 Task: Learn how to sell your home without an agent.
Action: Mouse moved to (438, 190)
Screenshot: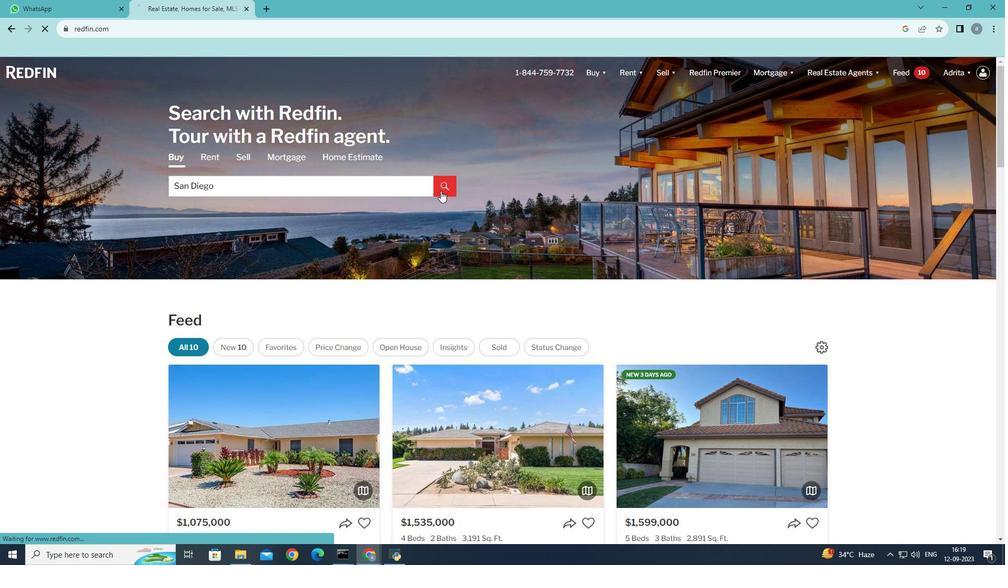 
Action: Mouse pressed left at (438, 190)
Screenshot: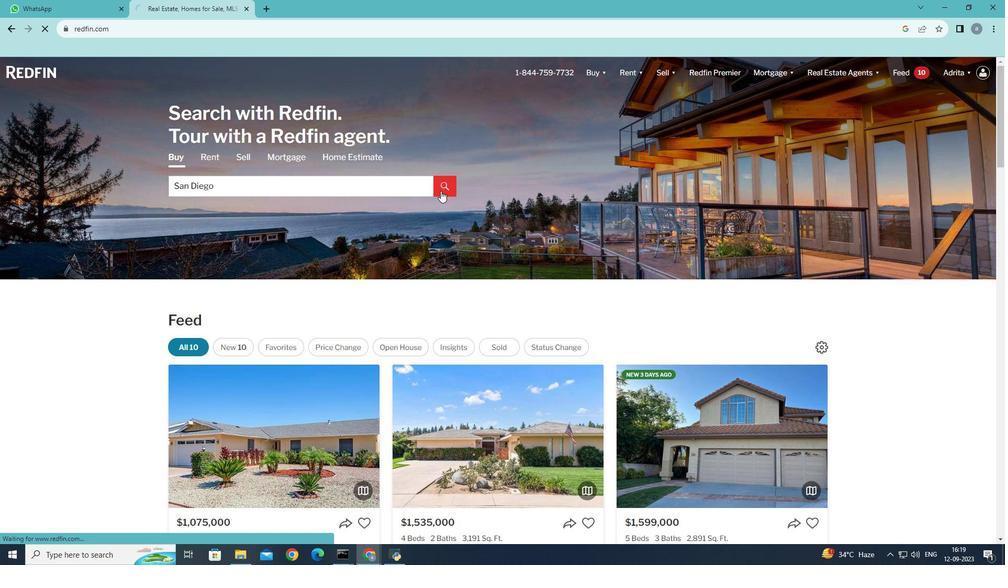 
Action: Mouse moved to (642, 150)
Screenshot: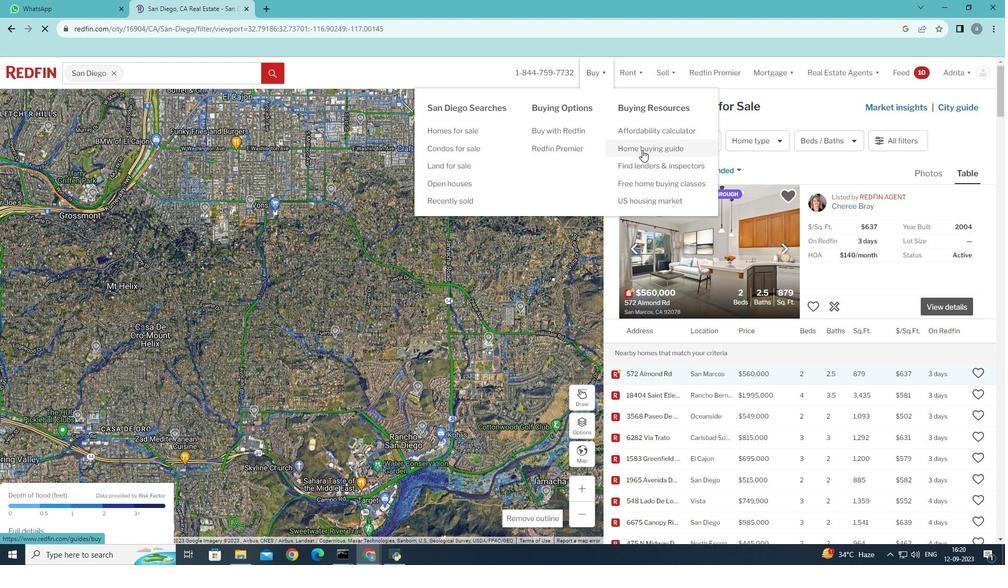 
Action: Mouse pressed left at (642, 150)
Screenshot: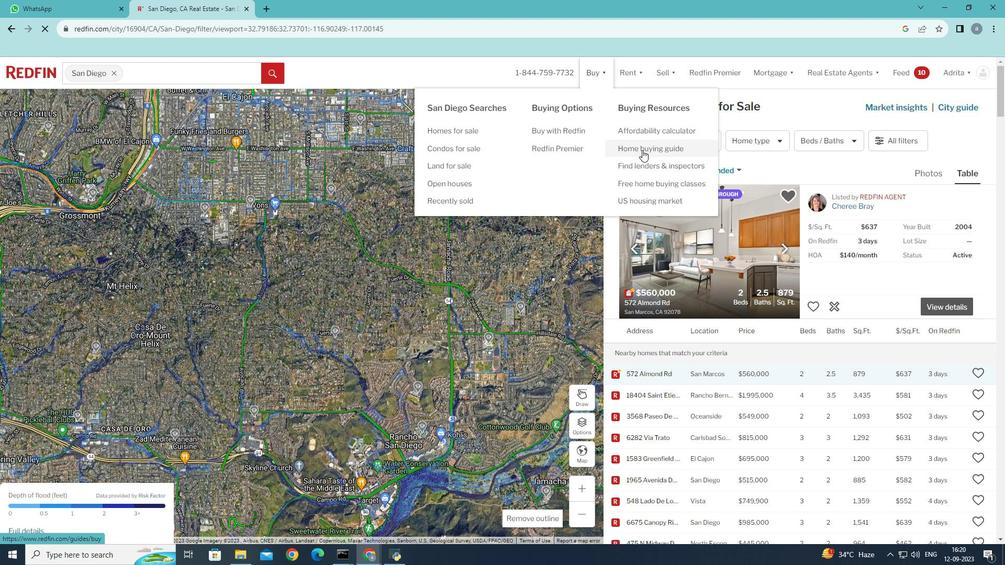
Action: Mouse moved to (359, 234)
Screenshot: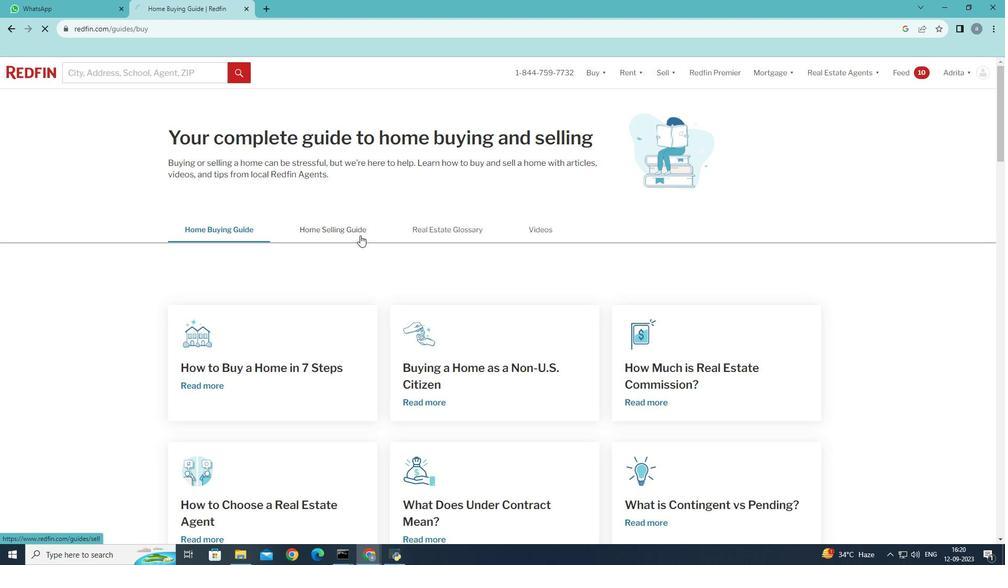 
Action: Mouse pressed left at (359, 234)
Screenshot: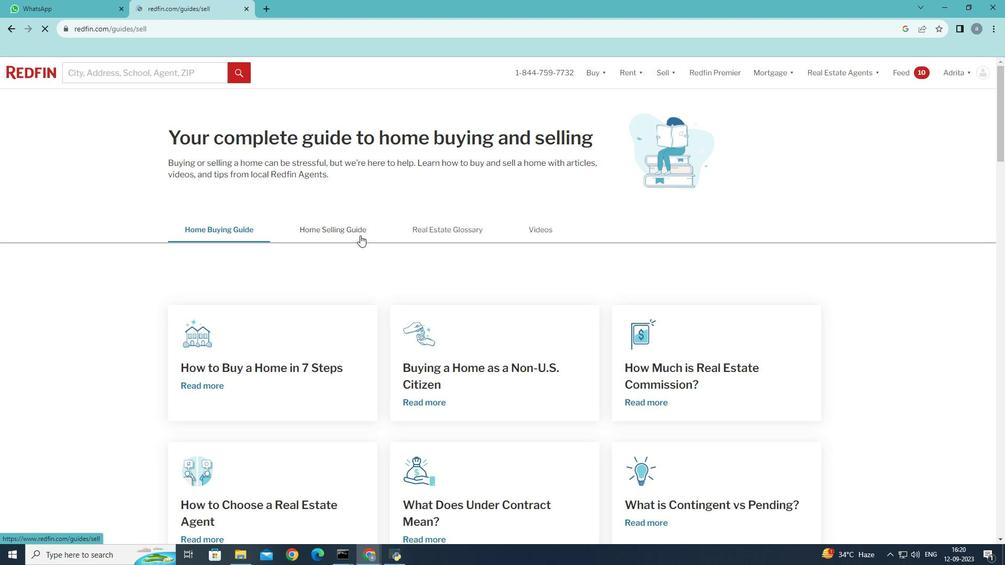 
Action: Mouse moved to (376, 247)
Screenshot: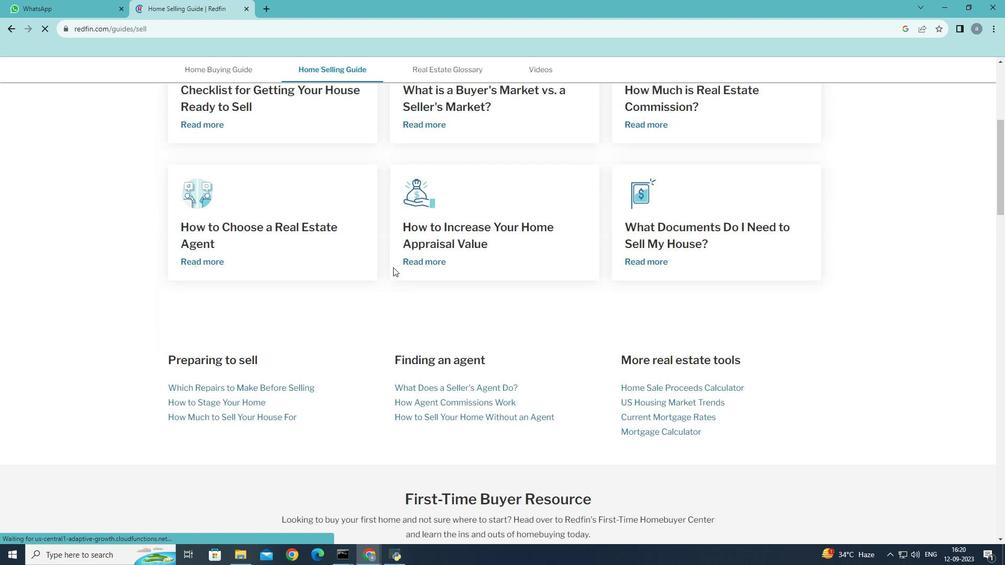 
Action: Mouse scrolled (376, 247) with delta (0, 0)
Screenshot: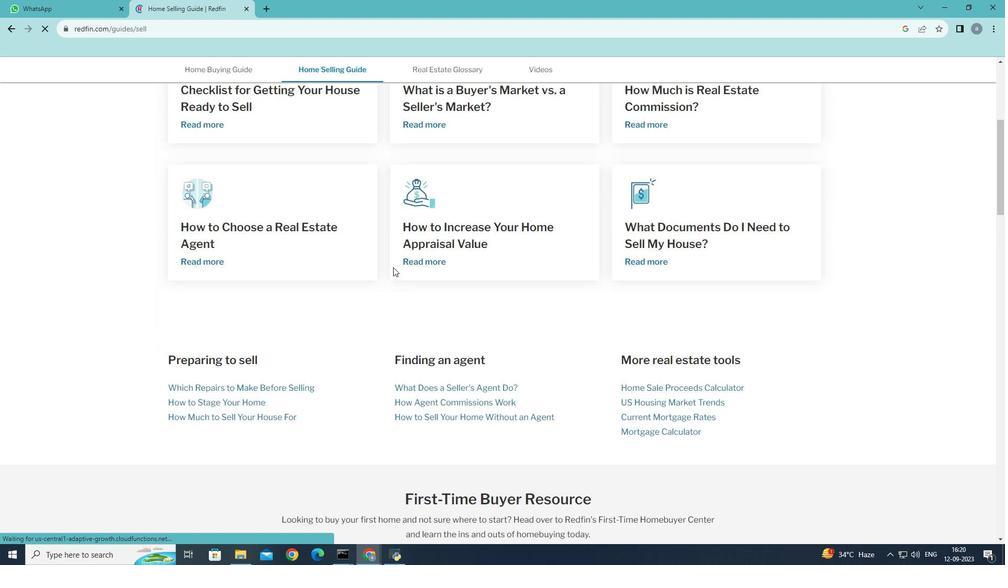 
Action: Mouse moved to (377, 249)
Screenshot: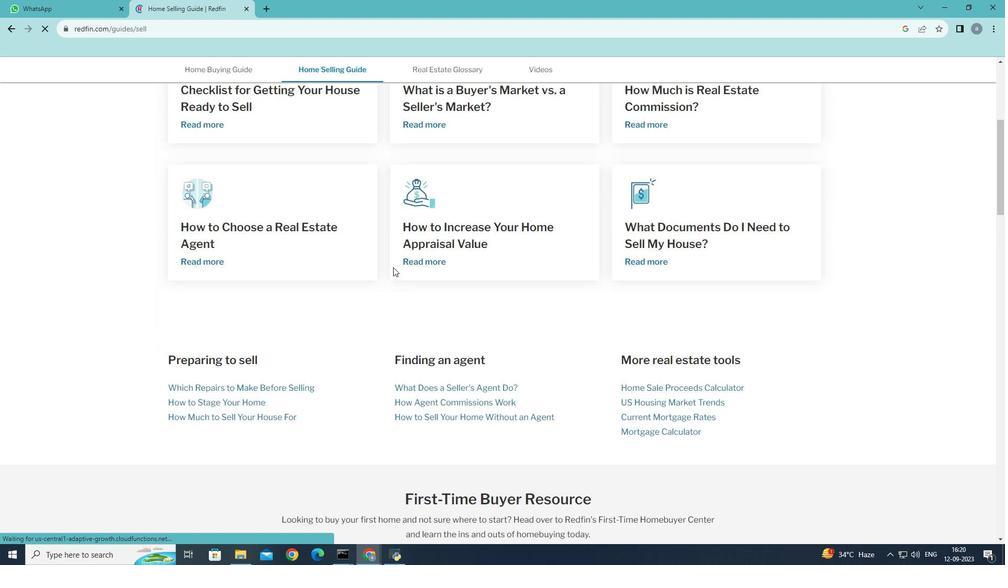 
Action: Mouse scrolled (377, 249) with delta (0, 0)
Screenshot: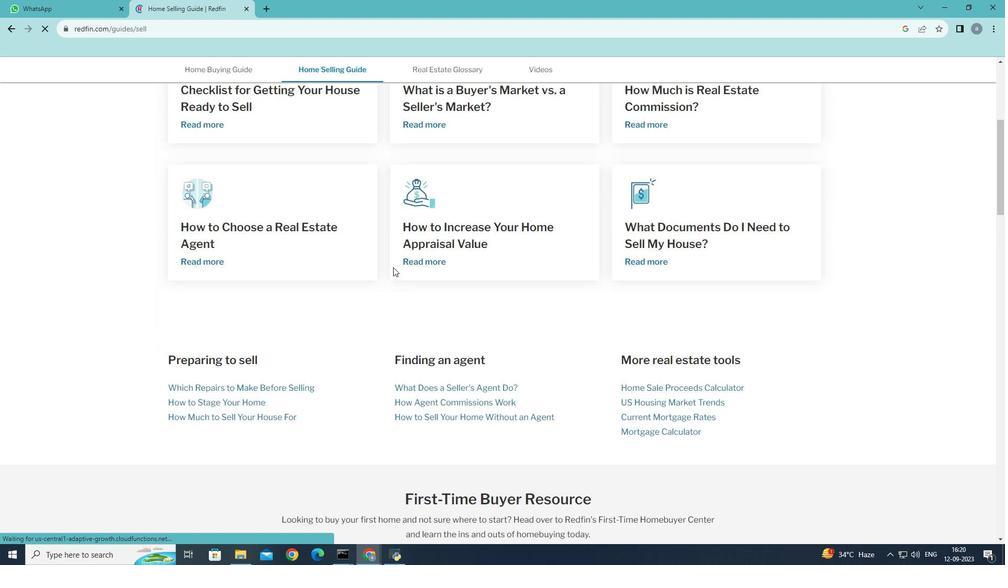 
Action: Mouse moved to (378, 249)
Screenshot: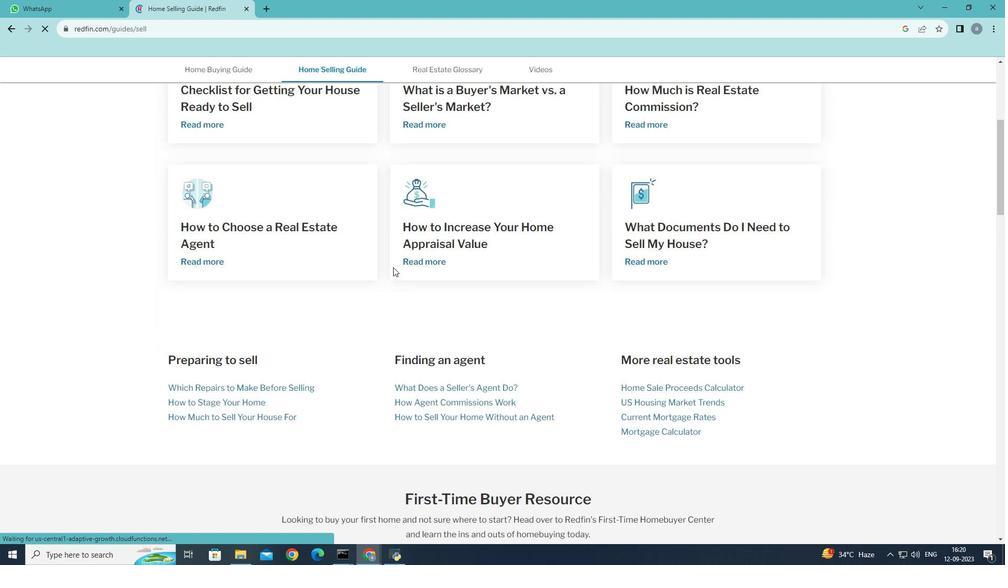 
Action: Mouse scrolled (378, 249) with delta (0, 0)
Screenshot: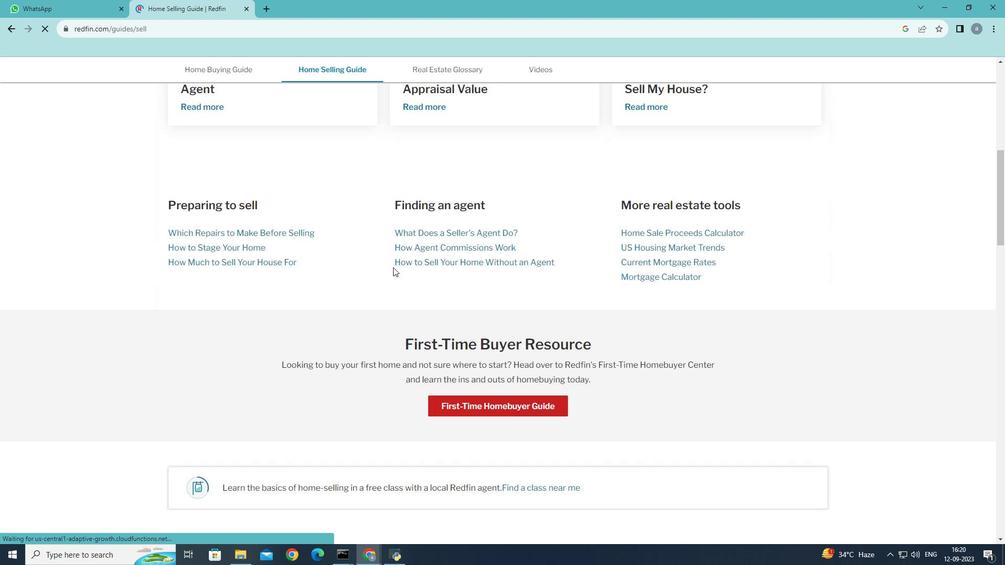 
Action: Mouse moved to (378, 250)
Screenshot: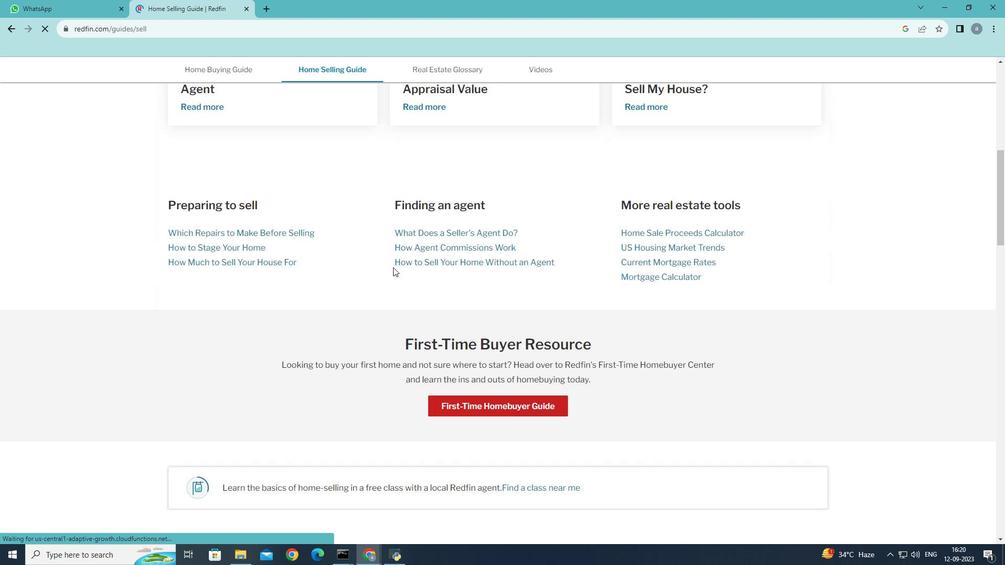 
Action: Mouse scrolled (378, 249) with delta (0, 0)
Screenshot: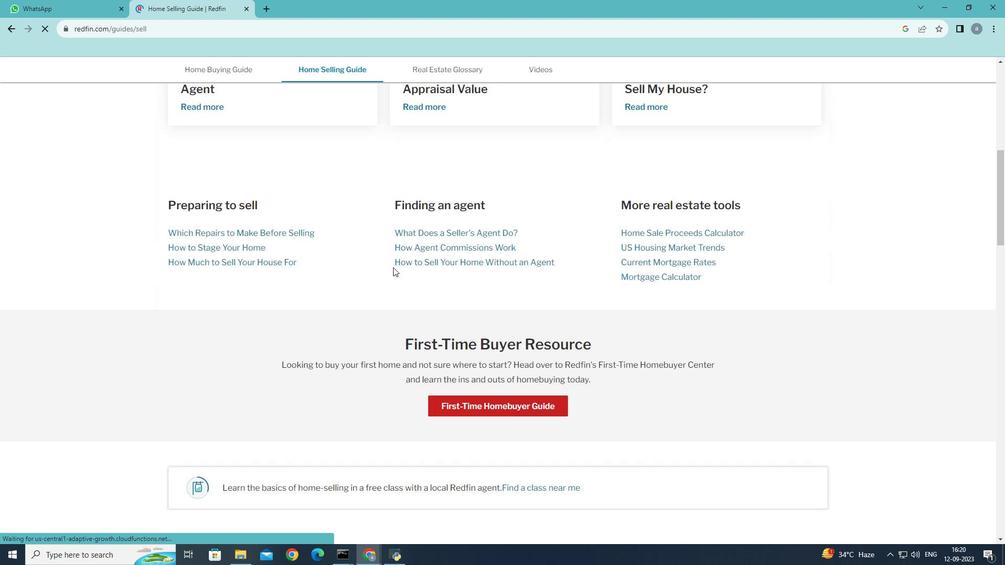 
Action: Mouse moved to (385, 258)
Screenshot: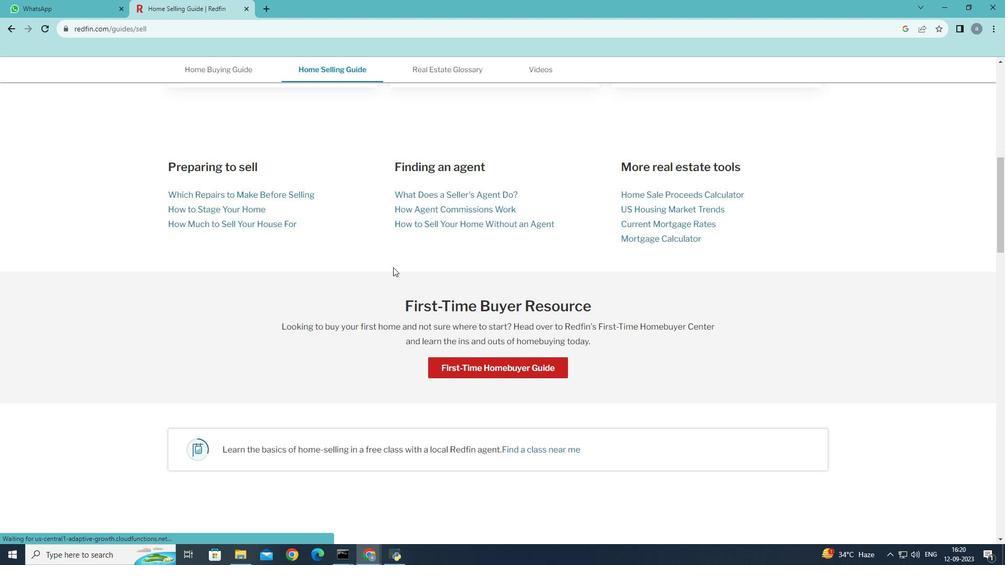 
Action: Mouse scrolled (385, 258) with delta (0, 0)
Screenshot: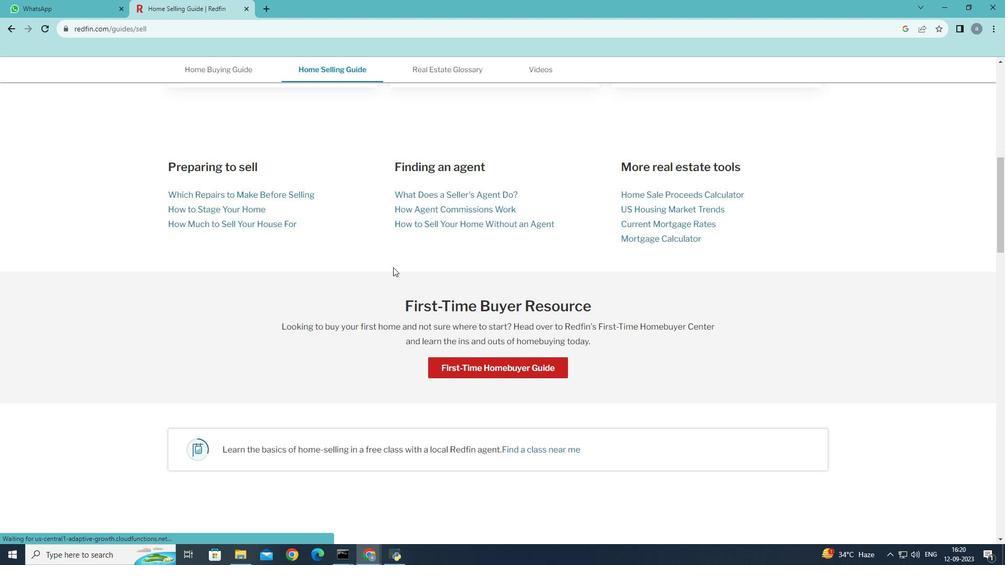 
Action: Mouse moved to (387, 261)
Screenshot: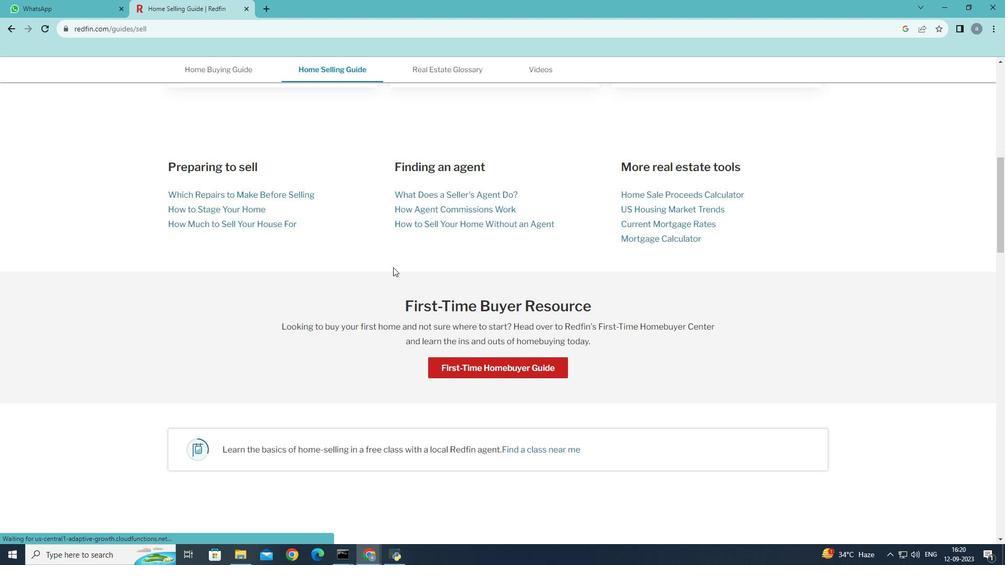 
Action: Mouse scrolled (387, 260) with delta (0, 0)
Screenshot: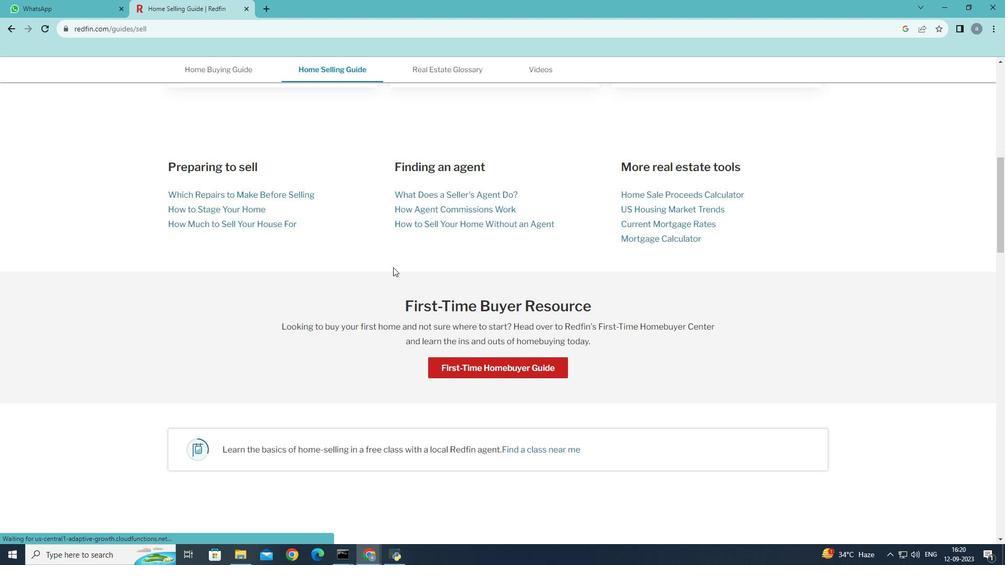 
Action: Mouse moved to (388, 263)
Screenshot: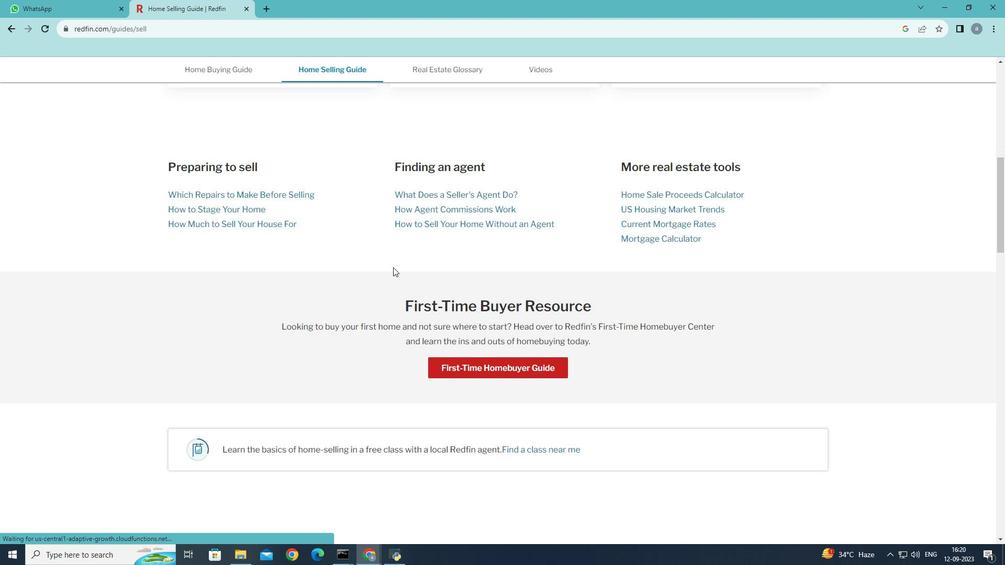 
Action: Mouse scrolled (388, 262) with delta (0, 0)
Screenshot: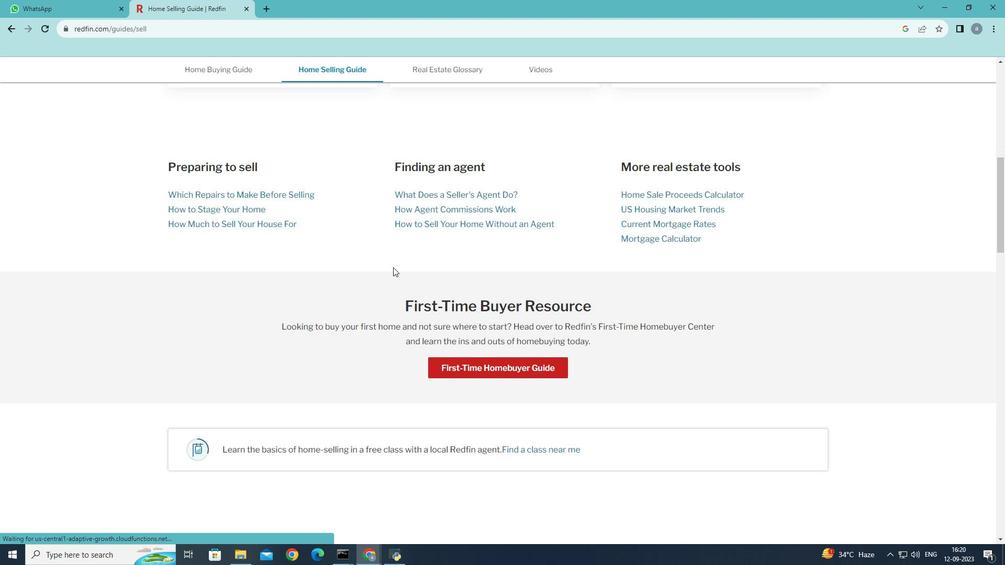 
Action: Mouse moved to (390, 265)
Screenshot: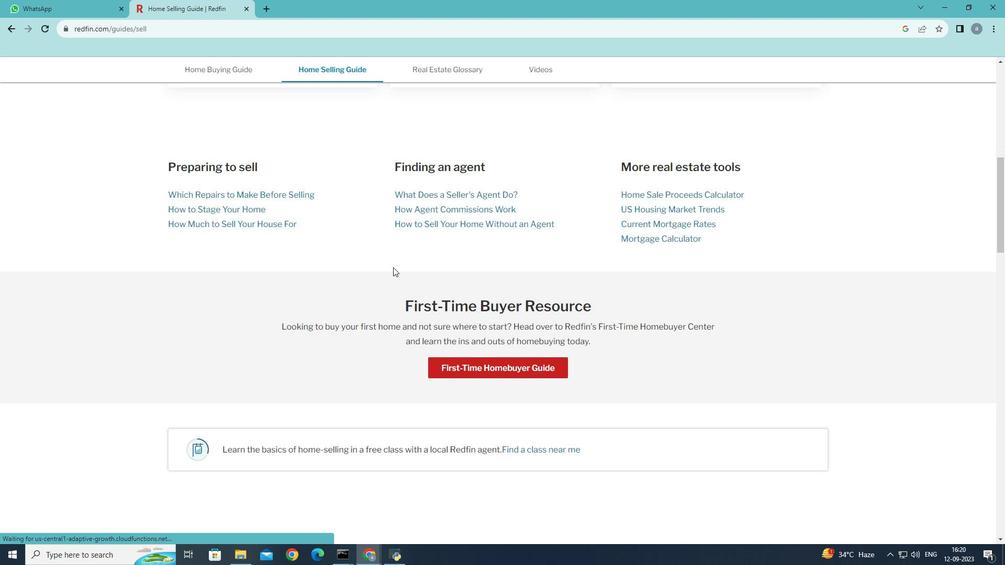 
Action: Mouse scrolled (390, 264) with delta (0, 0)
Screenshot: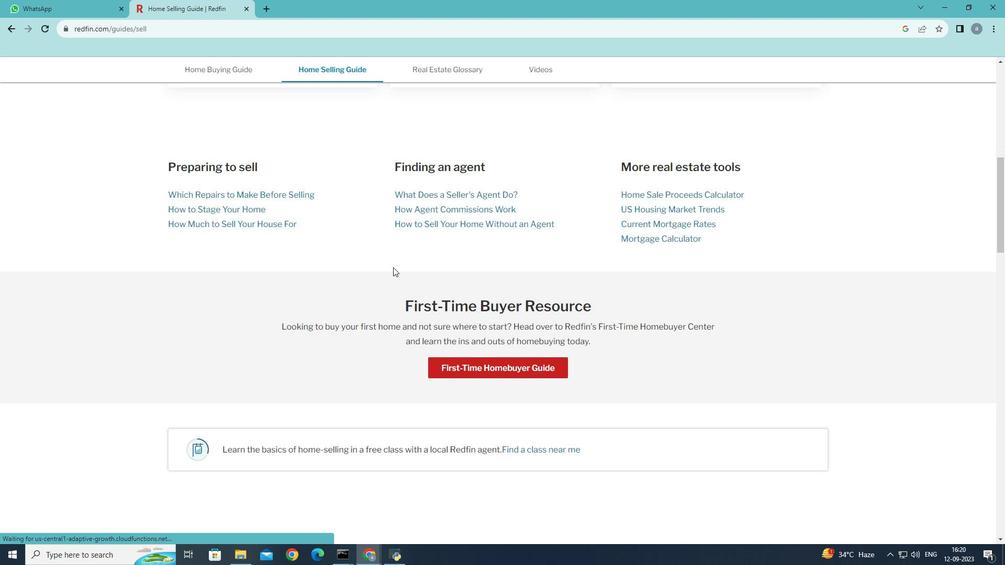 
Action: Mouse moved to (391, 266)
Screenshot: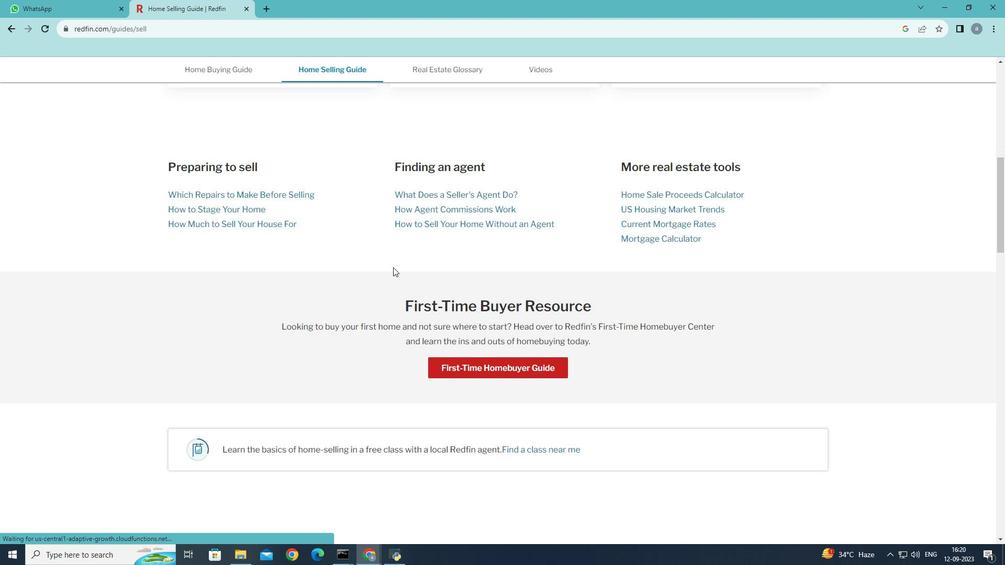 
Action: Mouse scrolled (391, 265) with delta (0, 0)
Screenshot: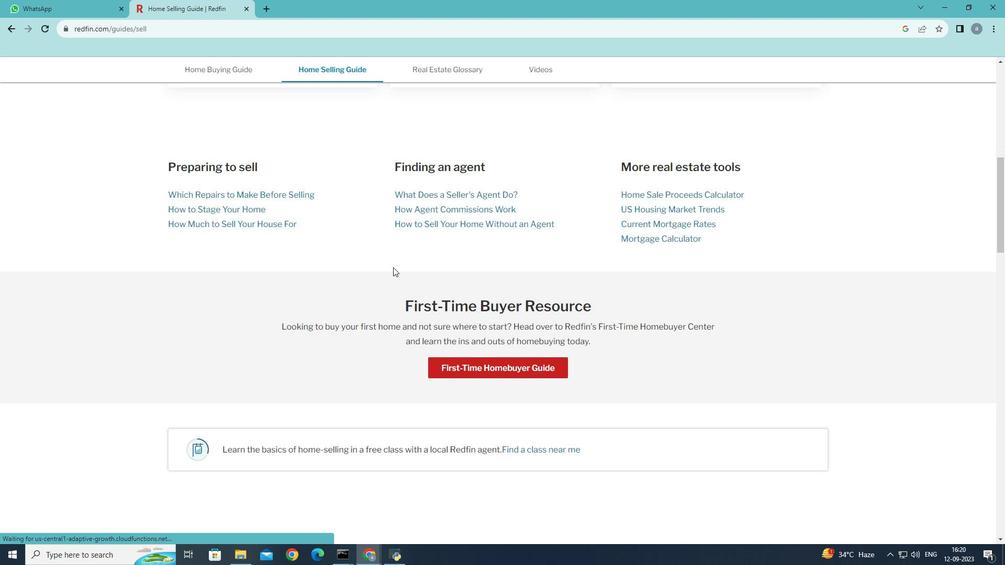 
Action: Mouse moved to (474, 222)
Screenshot: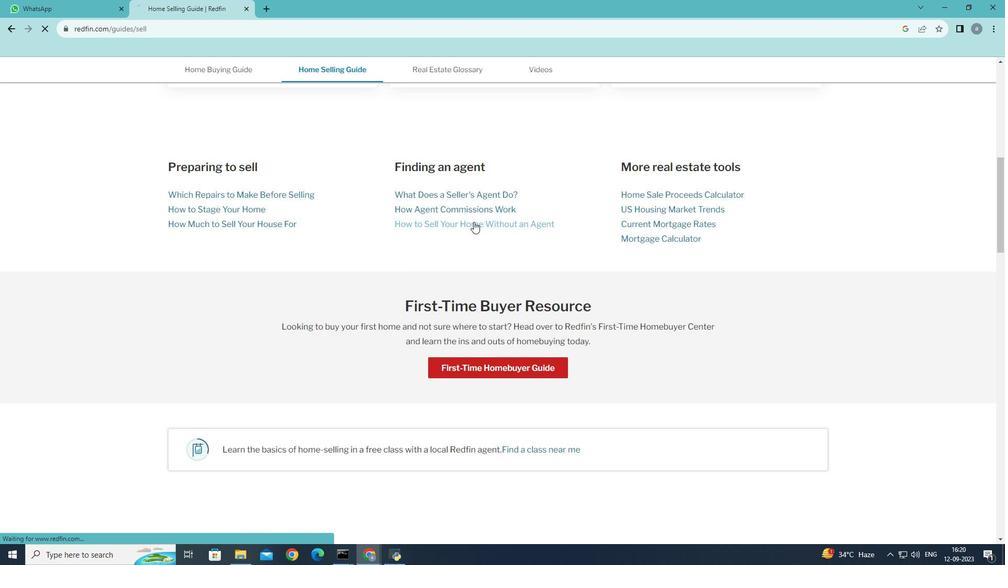 
Action: Mouse pressed left at (474, 222)
Screenshot: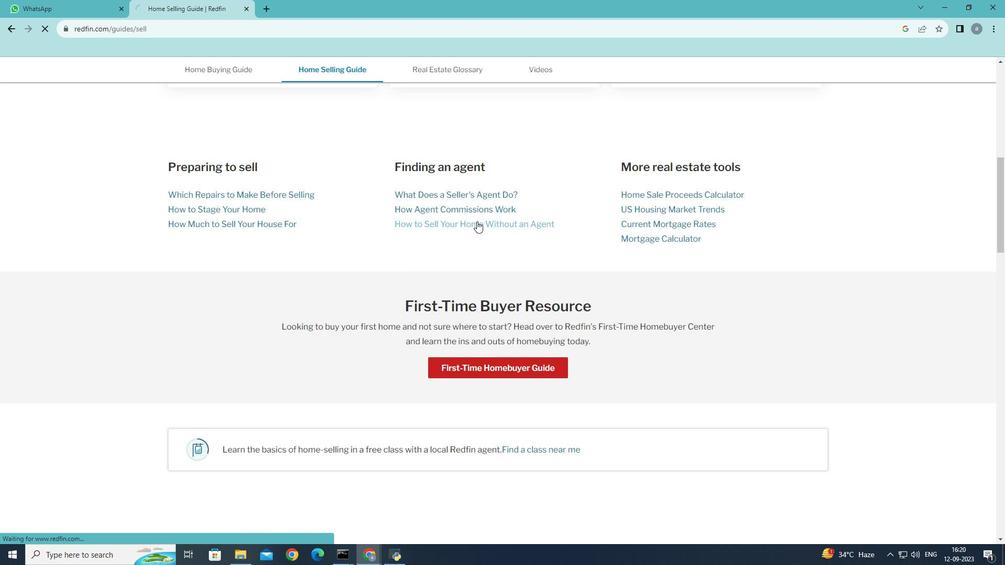 
Action: Mouse moved to (365, 327)
Screenshot: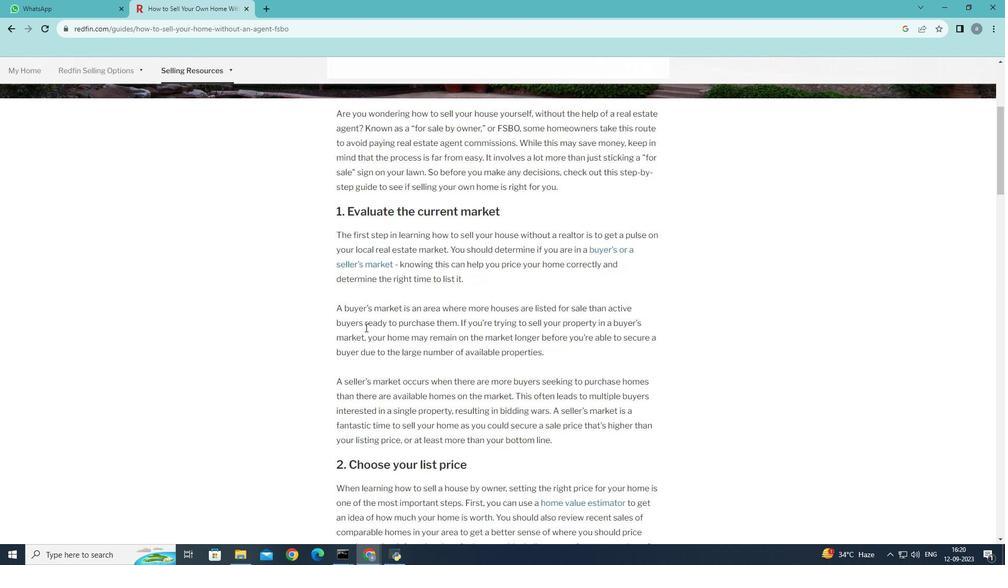 
Action: Mouse scrolled (365, 327) with delta (0, 0)
Screenshot: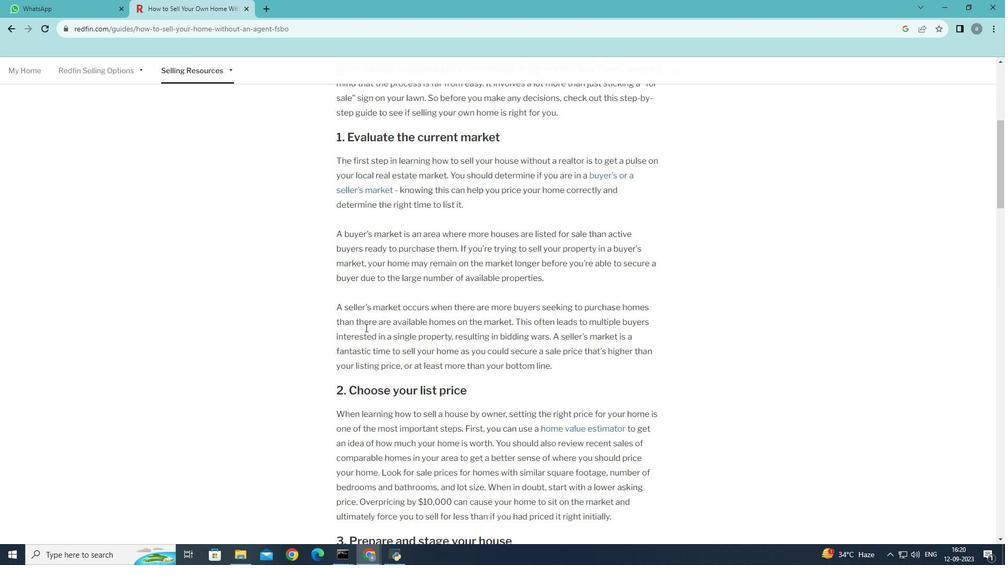 
Action: Mouse scrolled (365, 327) with delta (0, 0)
Screenshot: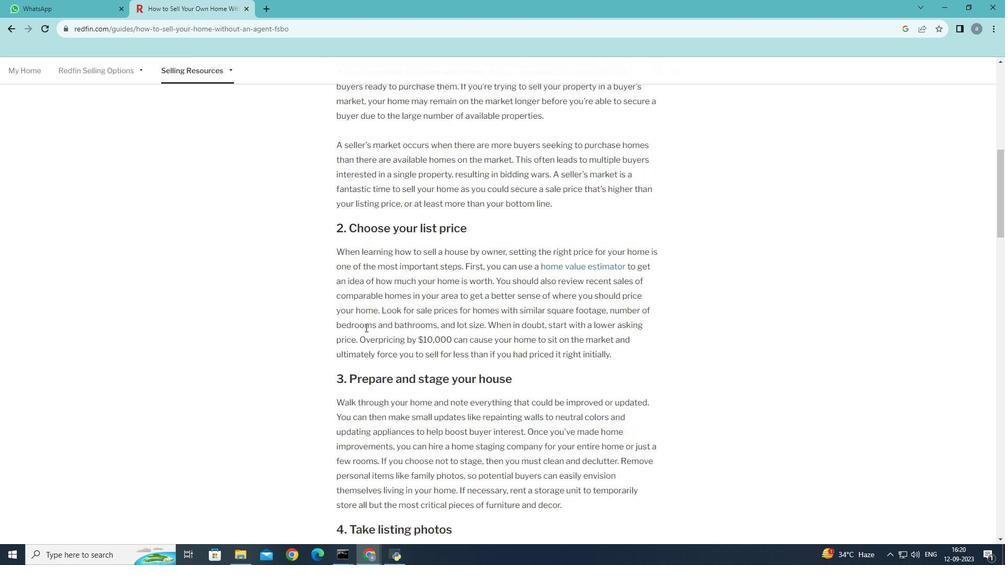 
Action: Mouse scrolled (365, 327) with delta (0, 0)
Screenshot: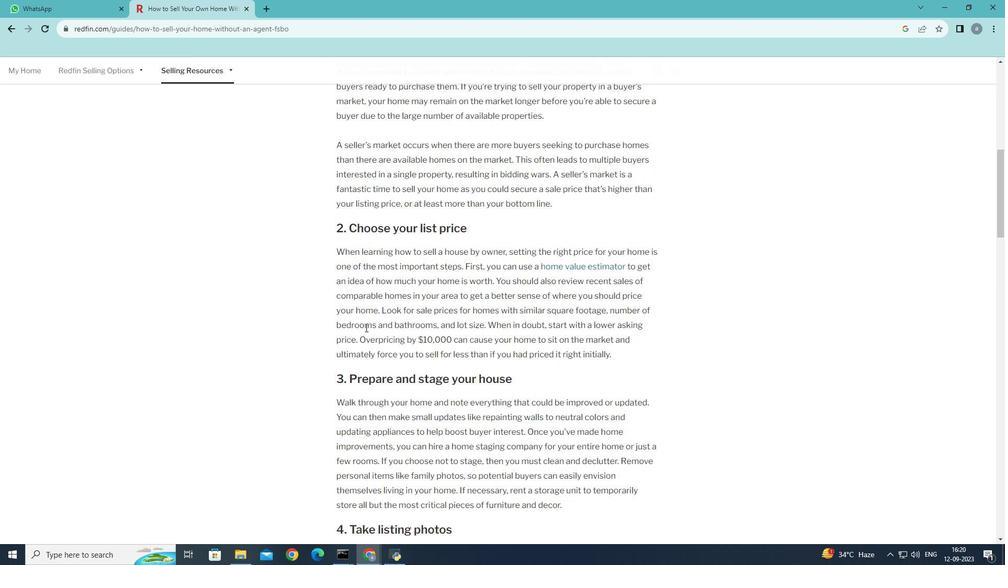 
Action: Mouse scrolled (365, 327) with delta (0, 0)
Screenshot: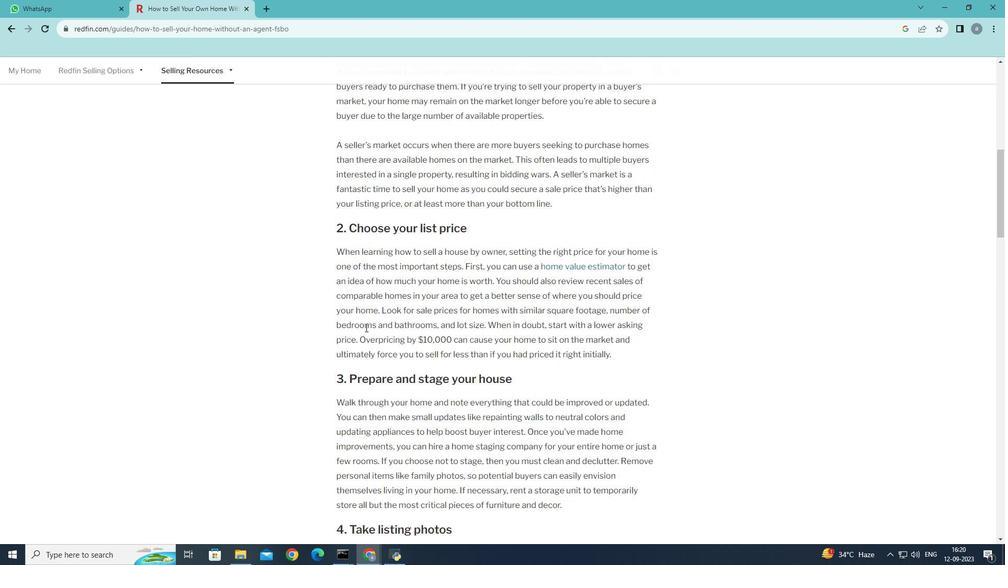 
Action: Mouse scrolled (365, 327) with delta (0, 0)
Screenshot: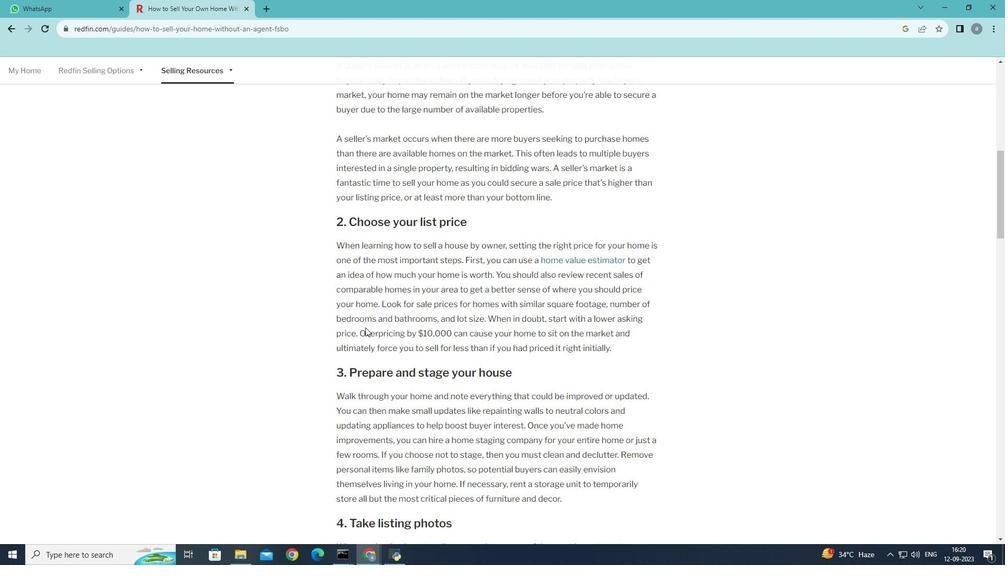 
Action: Mouse scrolled (365, 327) with delta (0, 0)
Screenshot: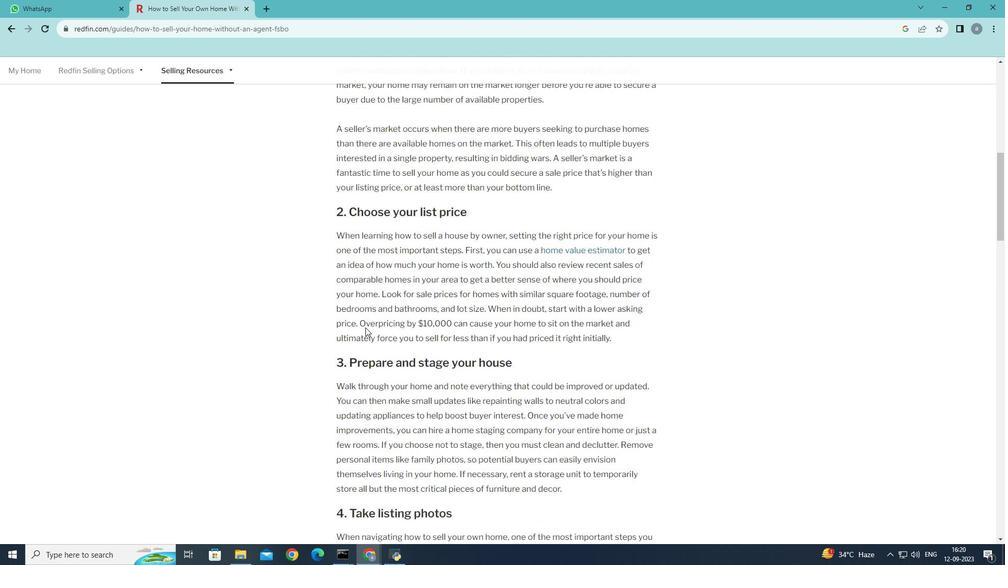
Action: Mouse scrolled (365, 327) with delta (0, 0)
Screenshot: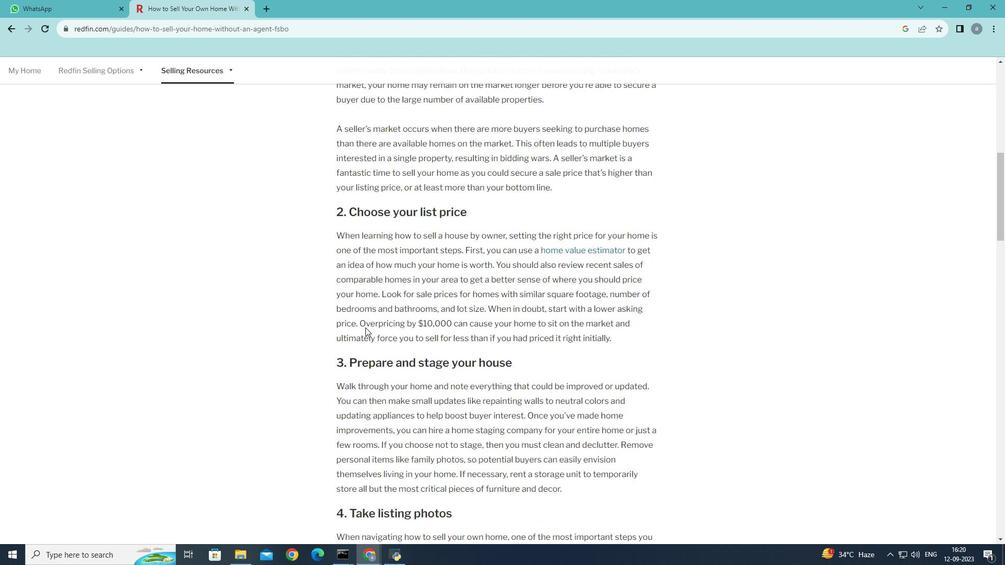 
Action: Mouse scrolled (365, 327) with delta (0, 0)
Screenshot: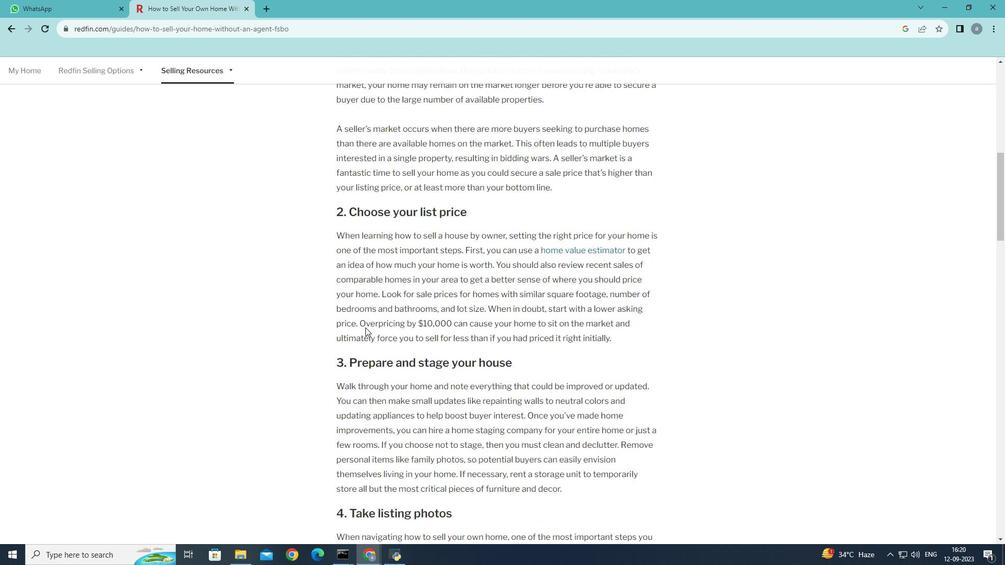 
Action: Mouse scrolled (365, 327) with delta (0, 0)
Screenshot: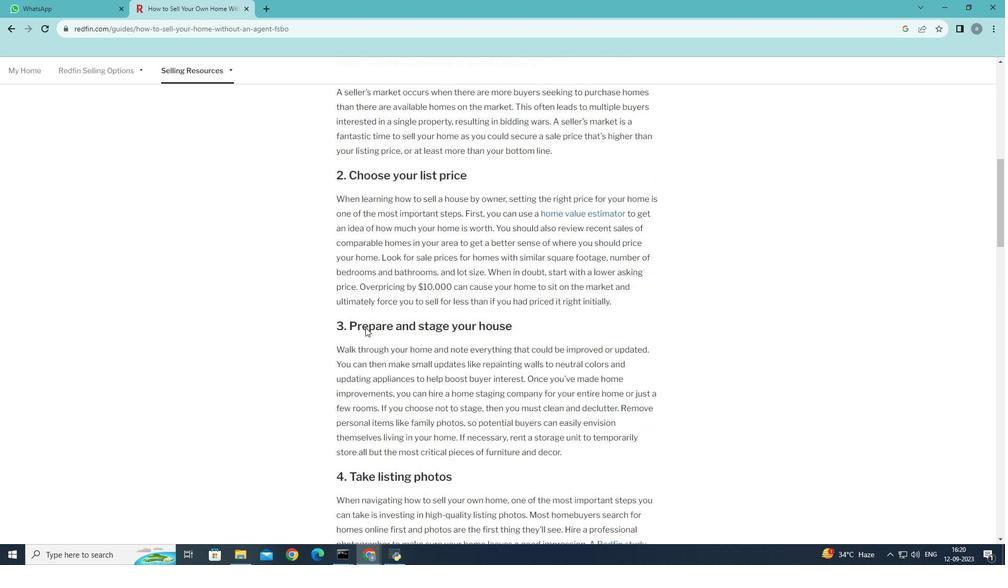 
Action: Mouse scrolled (365, 327) with delta (0, 0)
Screenshot: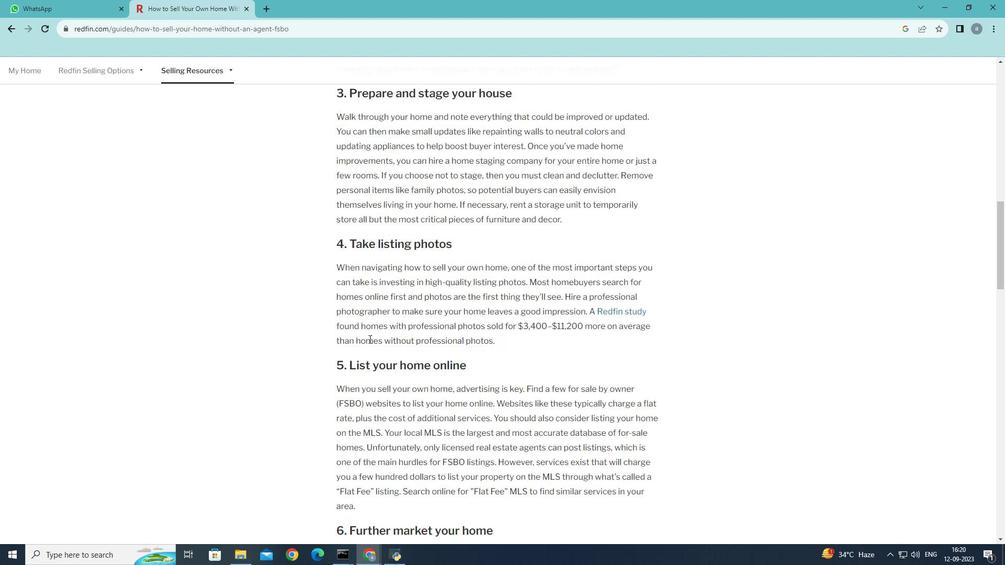 
Action: Mouse scrolled (365, 327) with delta (0, 0)
Screenshot: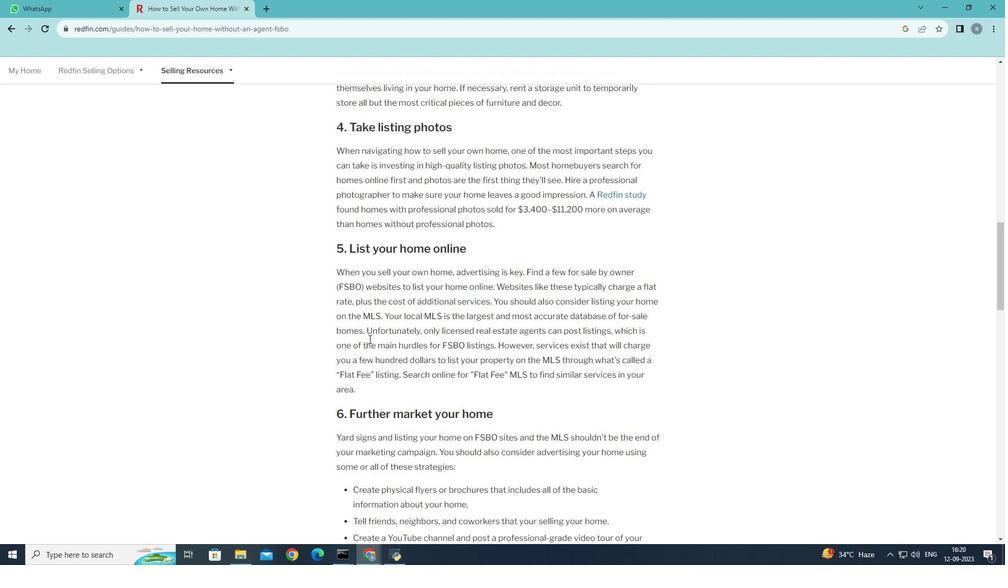 
Action: Mouse scrolled (365, 327) with delta (0, 0)
Screenshot: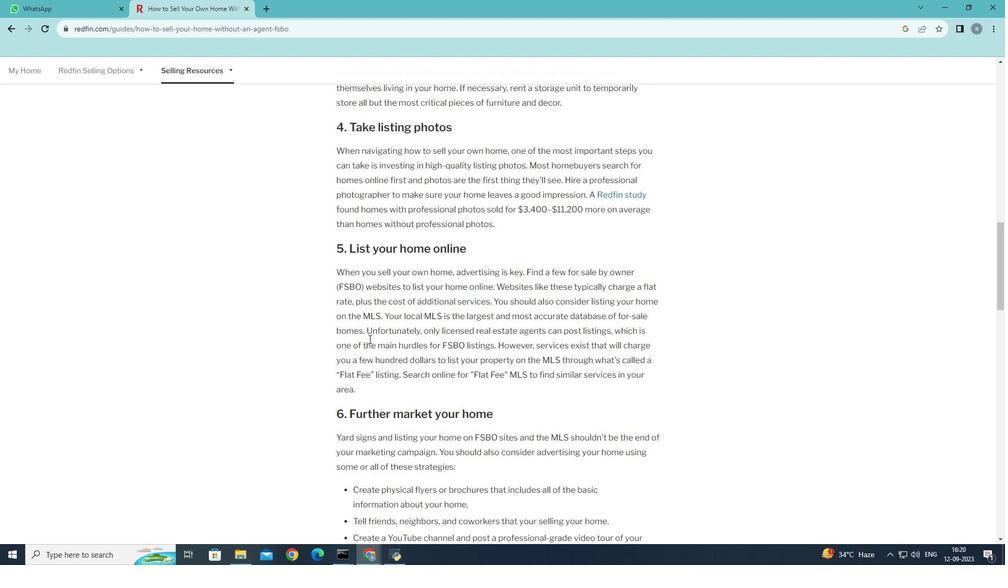 
Action: Mouse scrolled (365, 327) with delta (0, 0)
Screenshot: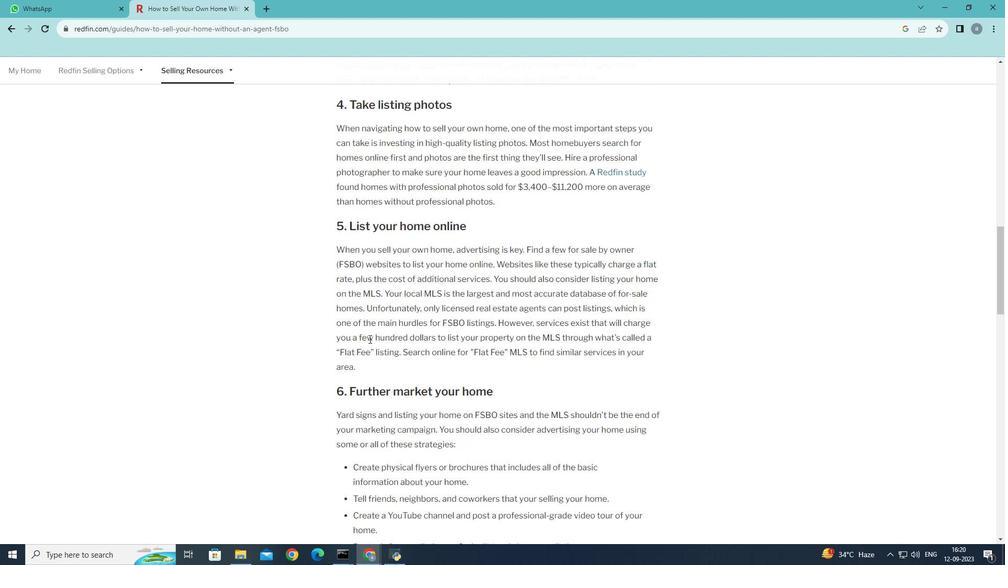 
Action: Mouse moved to (366, 330)
Screenshot: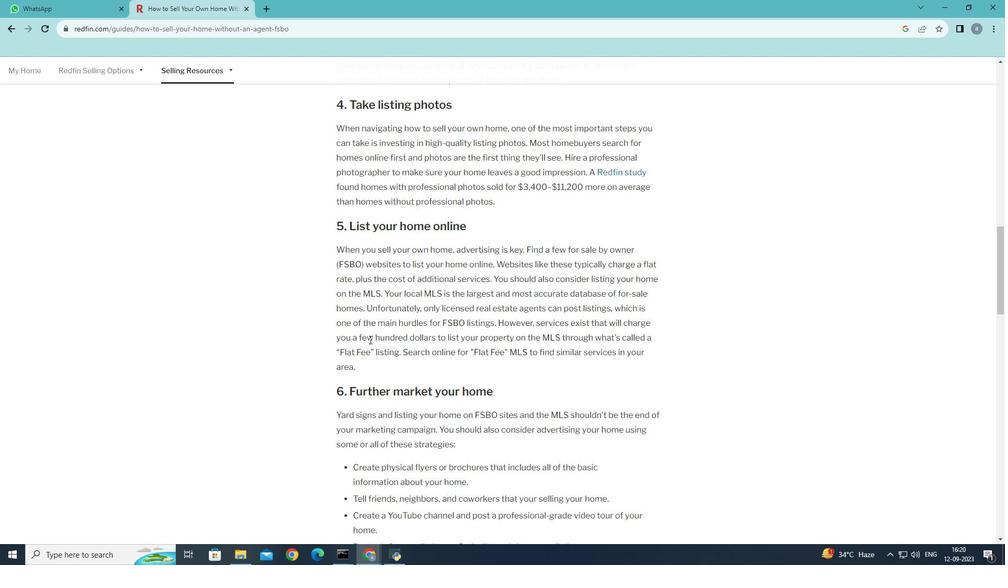
Action: Mouse scrolled (366, 329) with delta (0, 0)
Screenshot: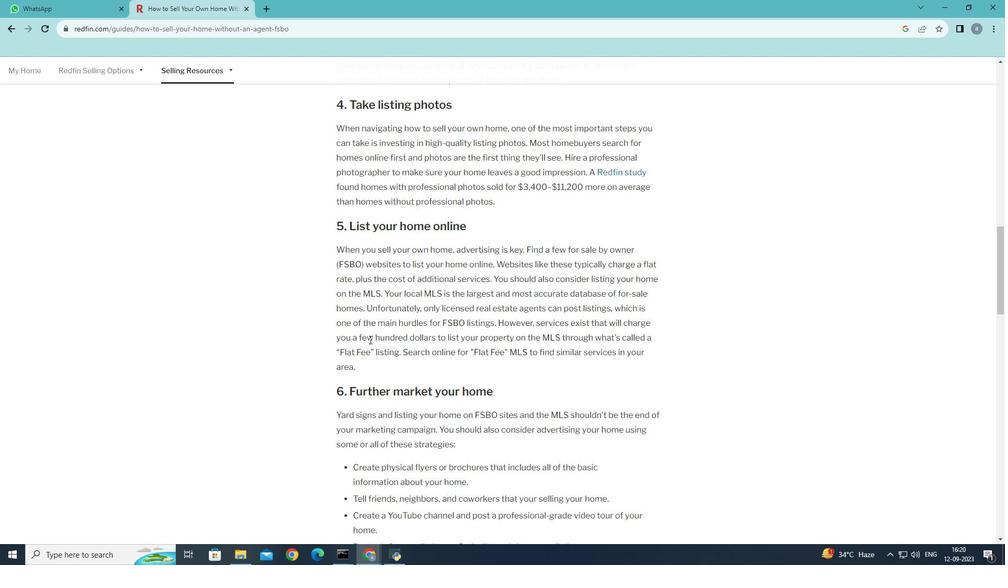 
Action: Mouse moved to (366, 333)
Screenshot: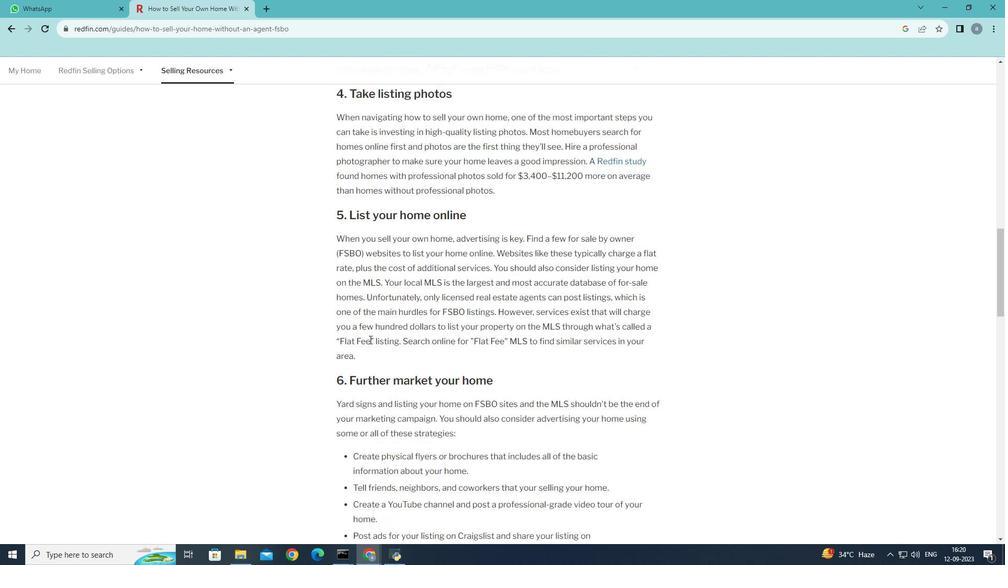 
Action: Mouse scrolled (366, 333) with delta (0, 0)
Screenshot: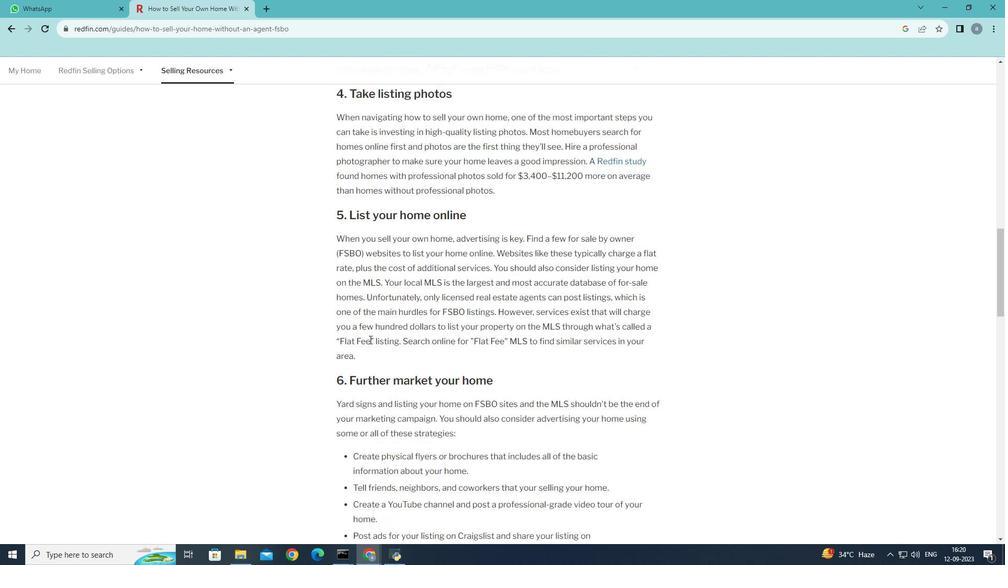 
Action: Mouse moved to (367, 335)
Screenshot: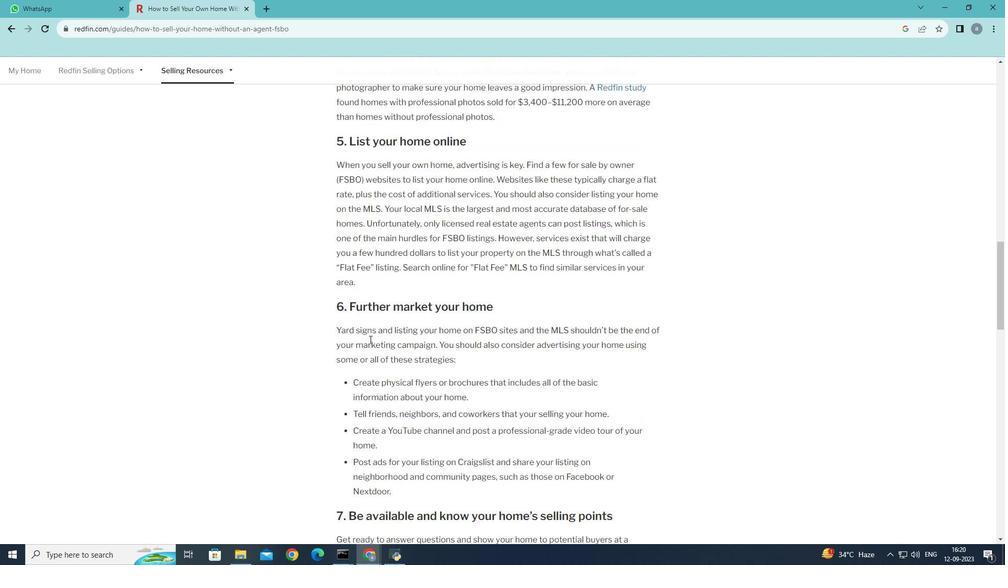 
Action: Mouse scrolled (367, 334) with delta (0, 0)
Screenshot: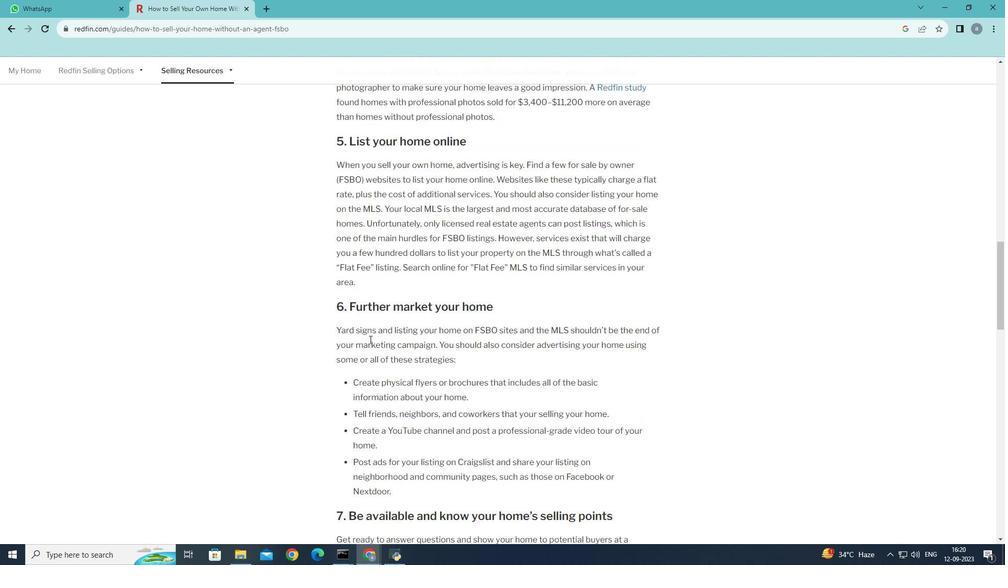 
Action: Mouse scrolled (367, 334) with delta (0, 0)
Screenshot: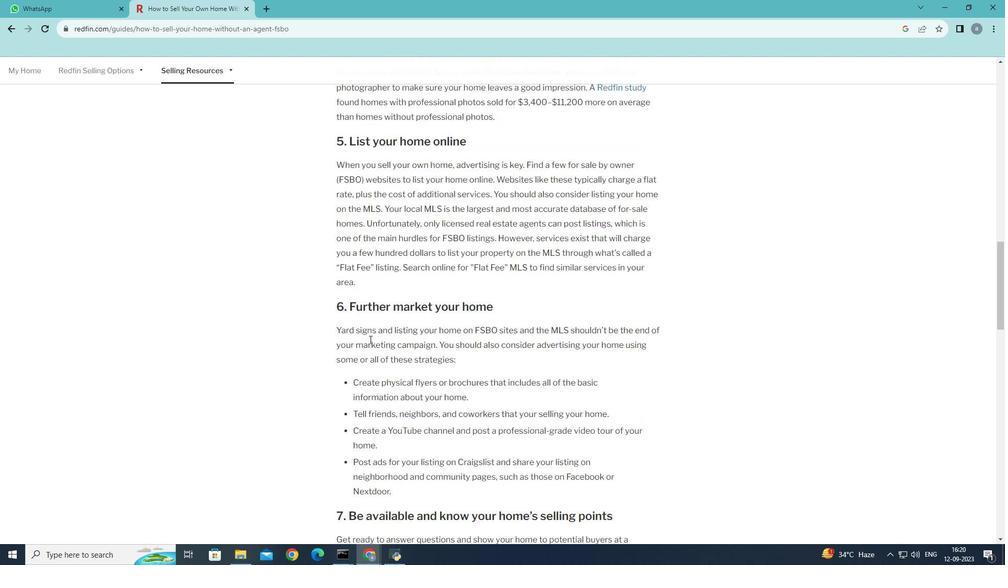 
Action: Mouse moved to (369, 339)
Screenshot: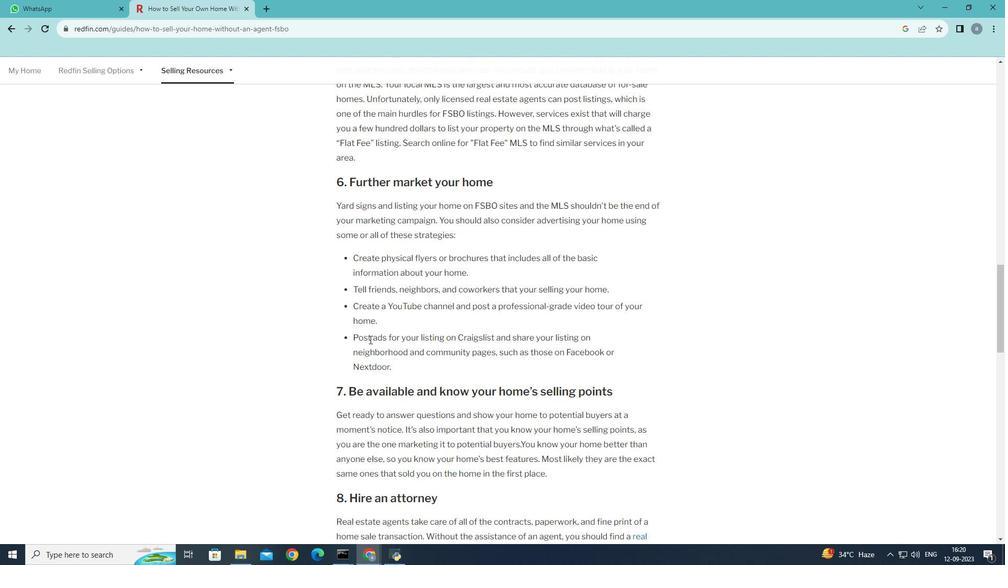 
Action: Mouse scrolled (369, 339) with delta (0, 0)
Screenshot: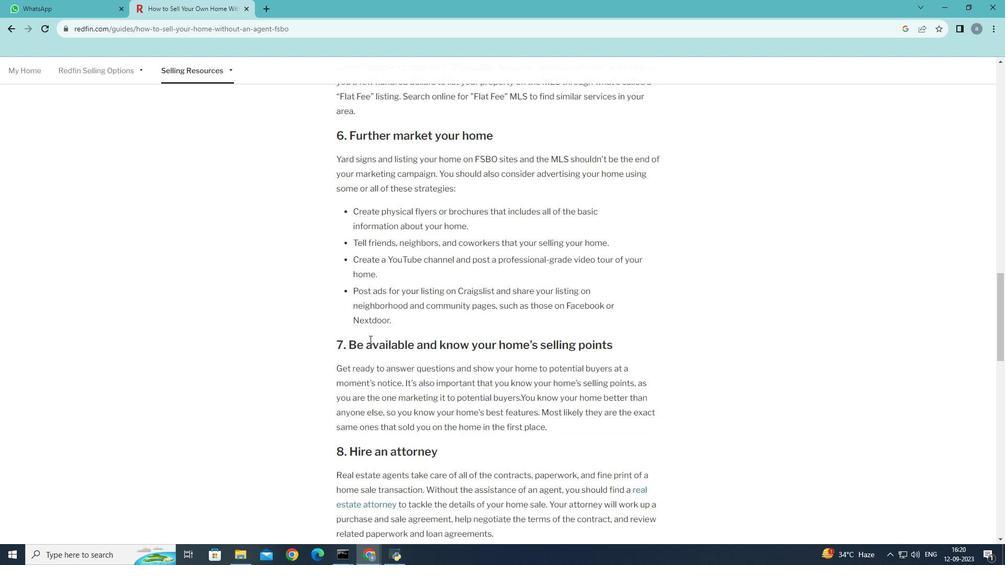 
Action: Mouse scrolled (369, 339) with delta (0, 0)
Screenshot: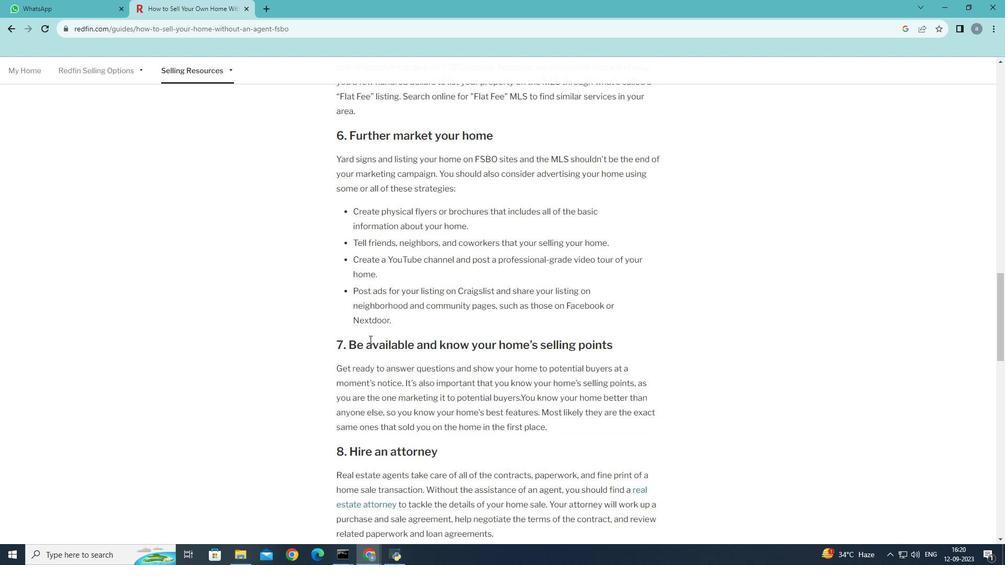 
Action: Mouse scrolled (369, 339) with delta (0, 0)
Screenshot: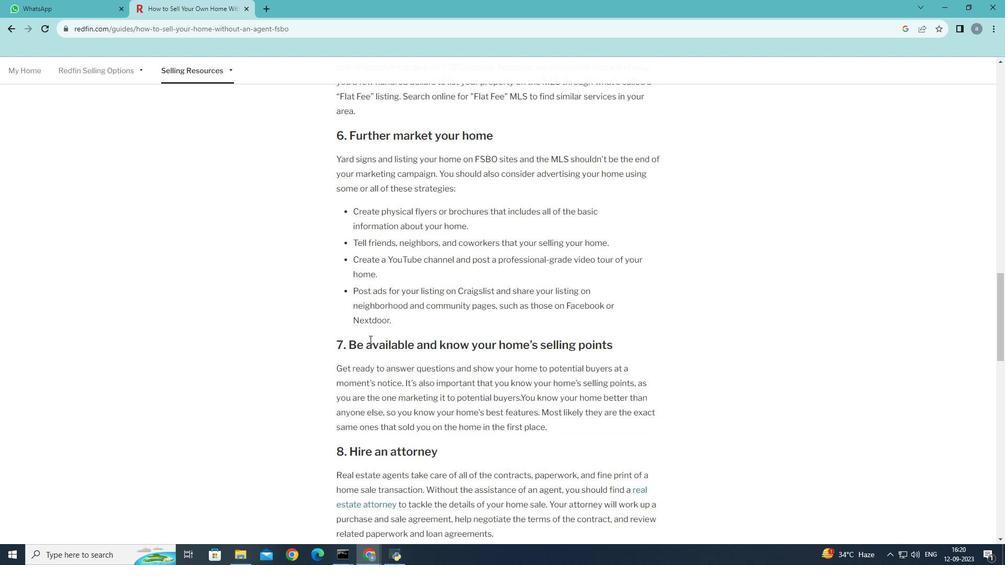 
Action: Mouse scrolled (369, 339) with delta (0, 0)
Screenshot: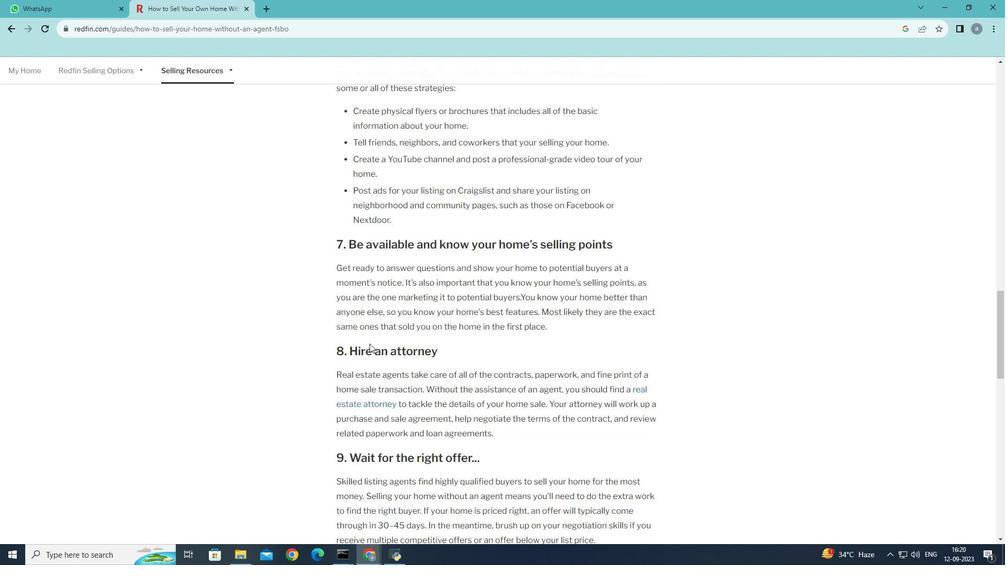 
Action: Mouse scrolled (369, 339) with delta (0, 0)
Screenshot: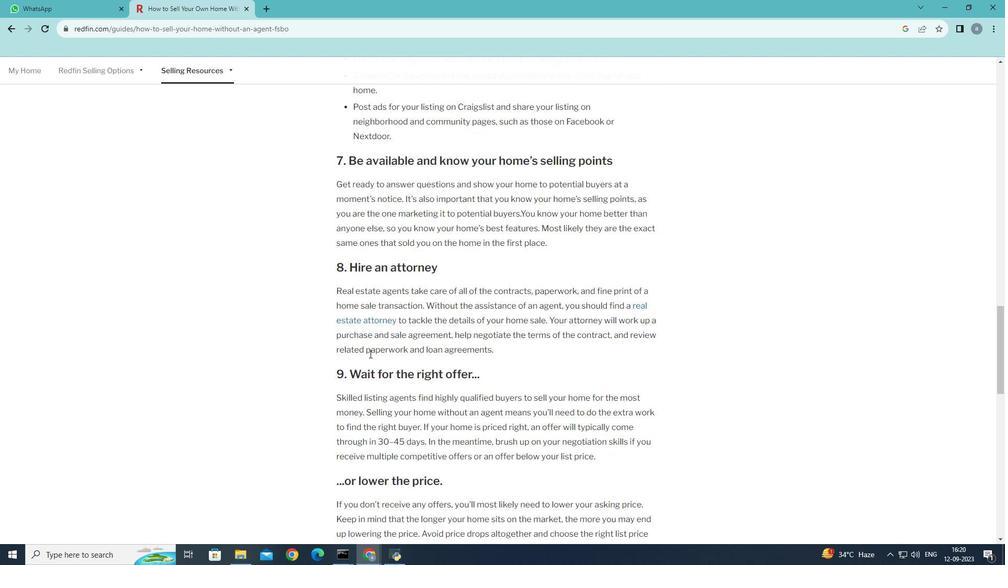 
Action: Mouse scrolled (369, 339) with delta (0, 0)
Screenshot: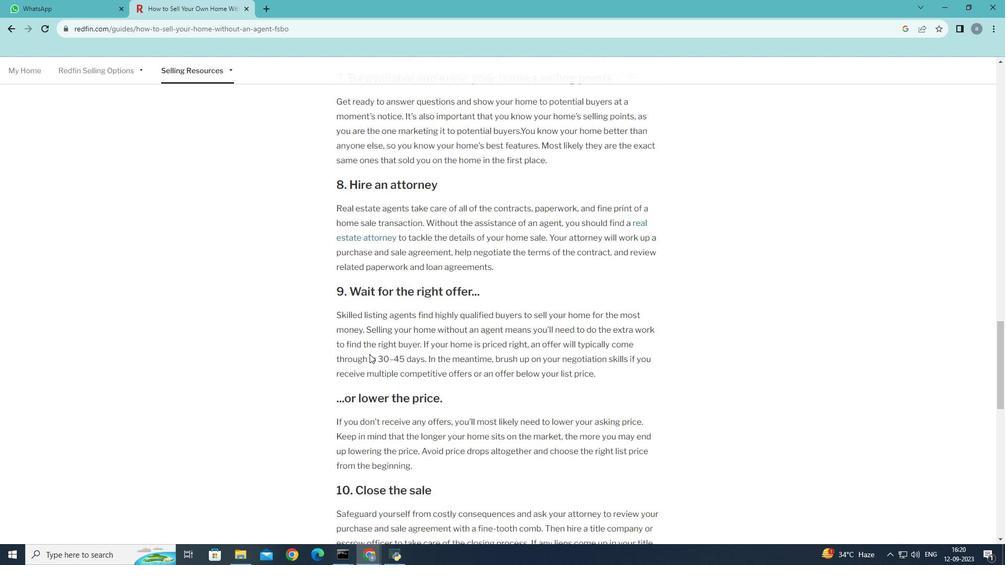
Action: Mouse scrolled (369, 339) with delta (0, 0)
Screenshot: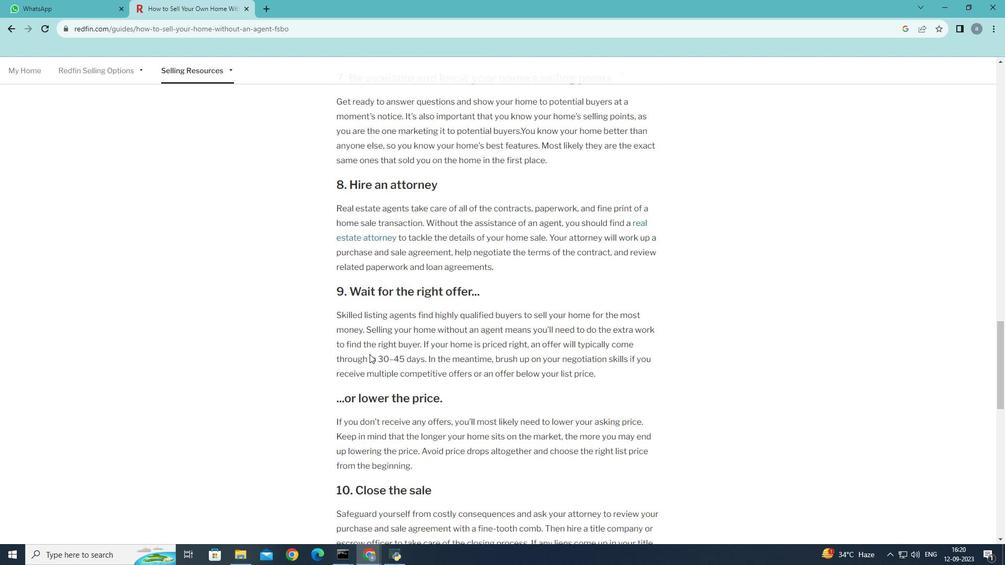 
Action: Mouse scrolled (369, 339) with delta (0, 0)
Screenshot: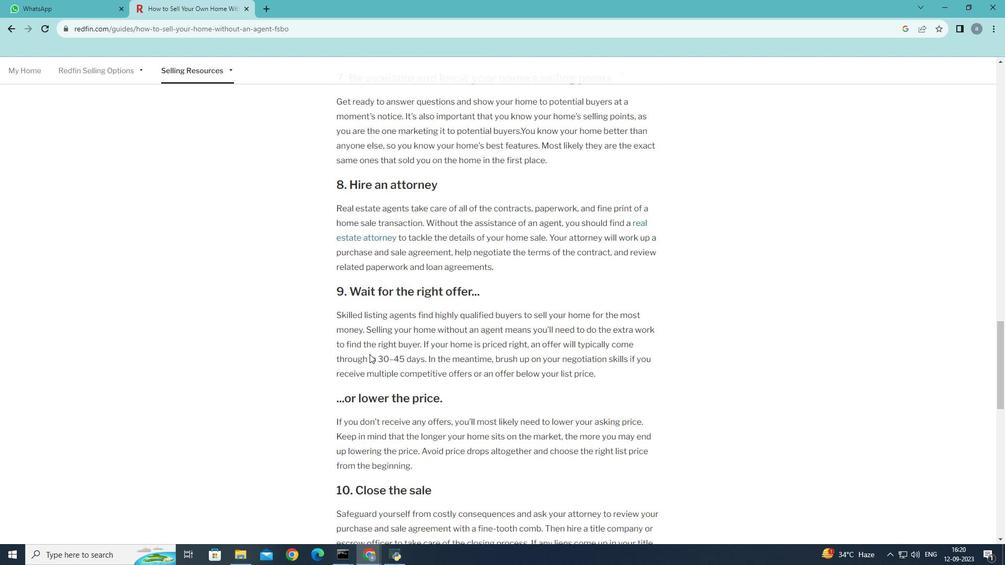 
Action: Mouse moved to (369, 353)
Screenshot: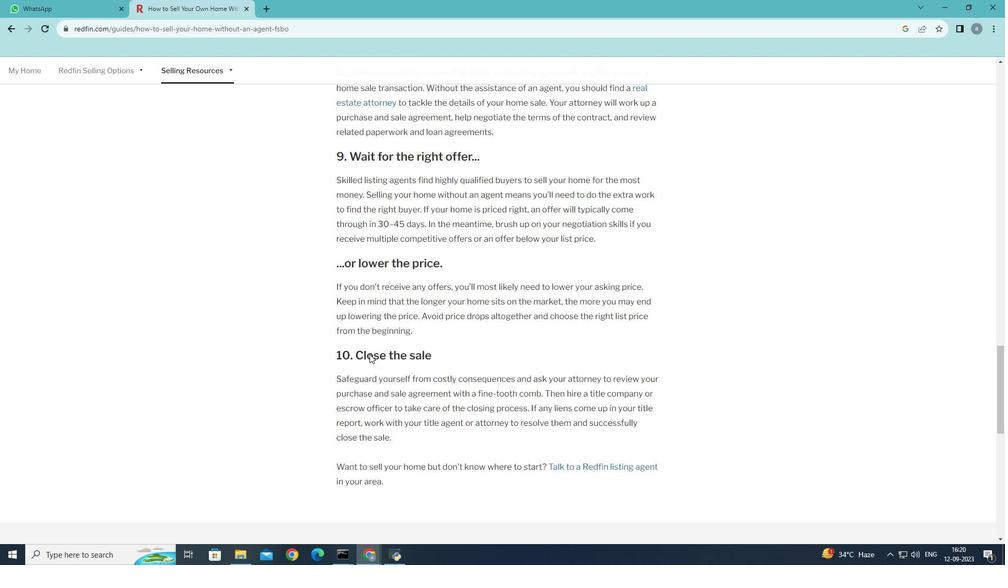 
Action: Mouse scrolled (369, 352) with delta (0, 0)
Screenshot: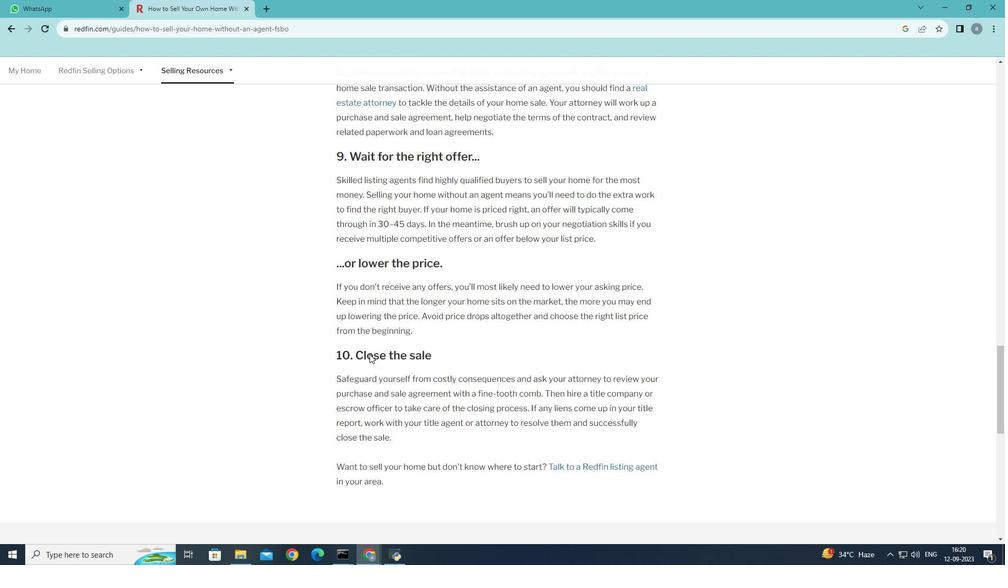 
Action: Mouse scrolled (369, 352) with delta (0, 0)
Screenshot: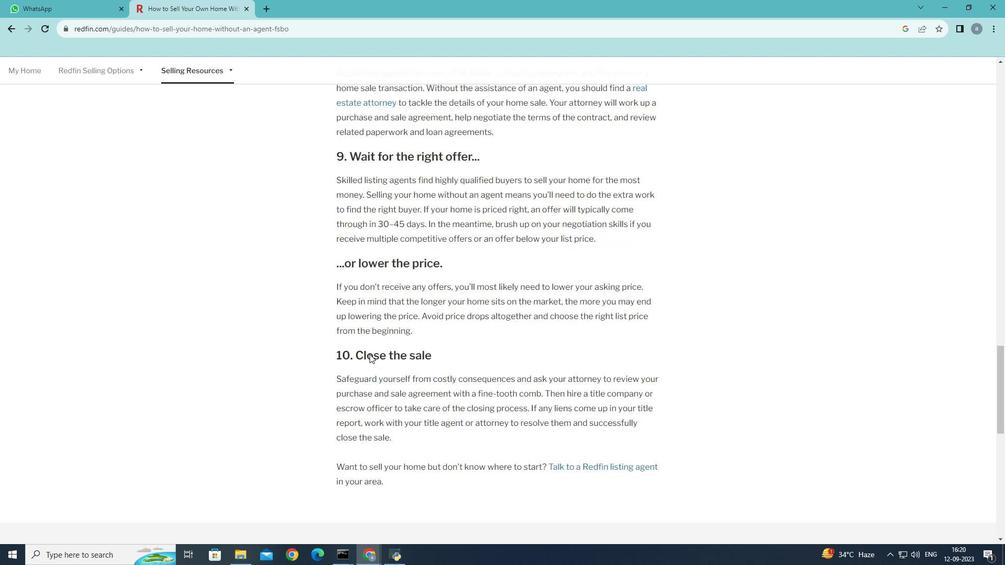 
Action: Mouse scrolled (369, 352) with delta (0, 0)
Screenshot: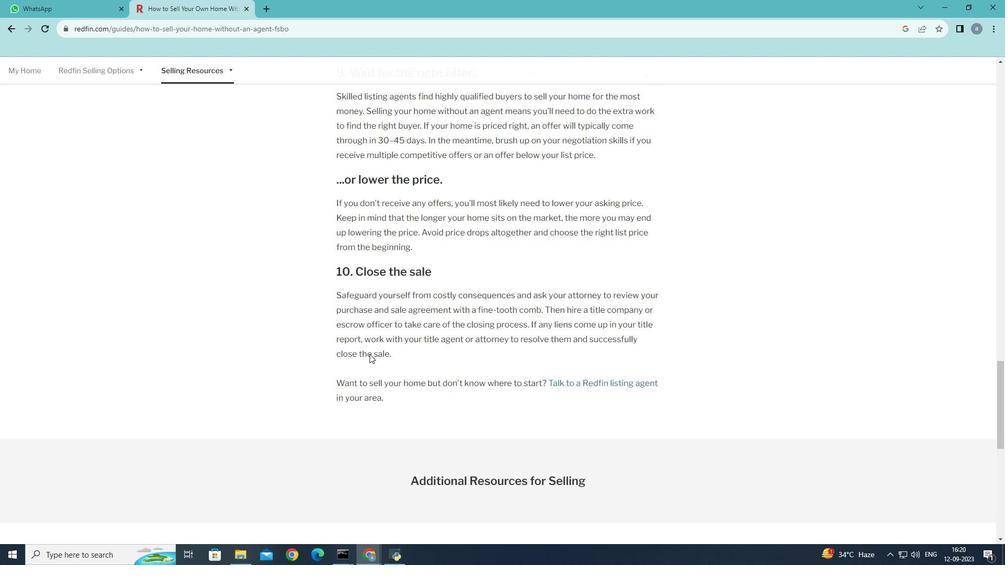 
Action: Mouse scrolled (369, 352) with delta (0, 0)
Screenshot: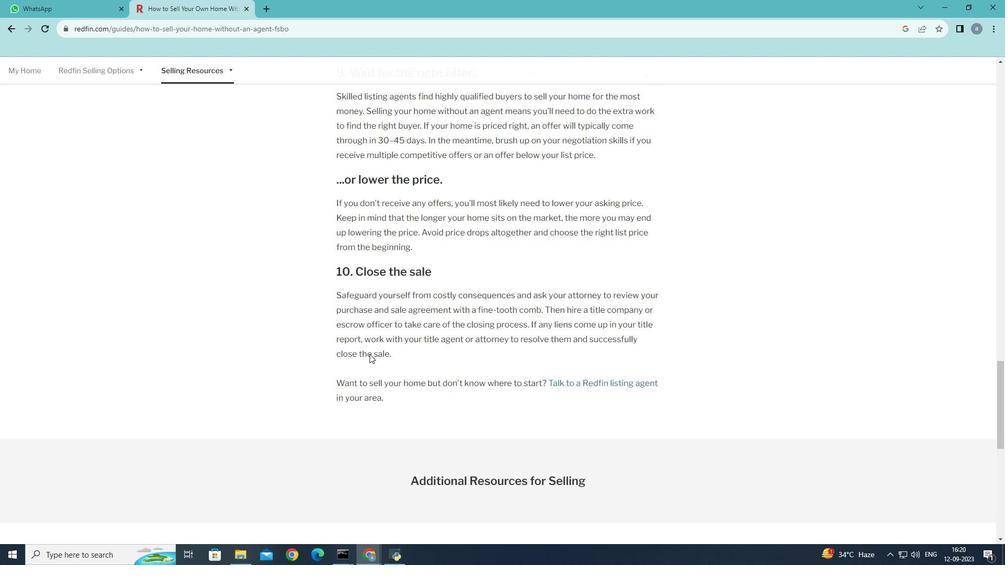 
Action: Mouse moved to (369, 354)
Screenshot: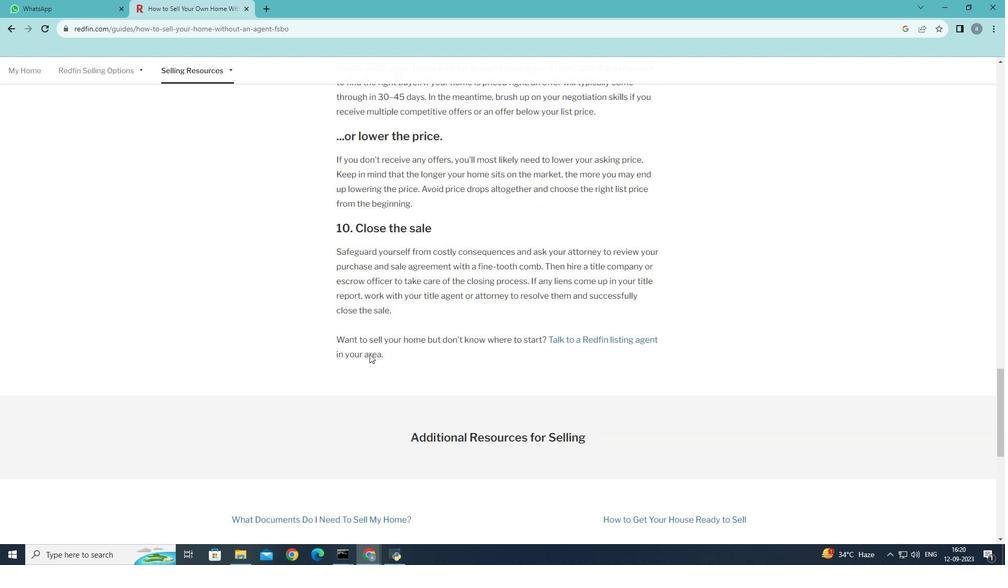 
Action: Mouse scrolled (369, 354) with delta (0, 0)
Screenshot: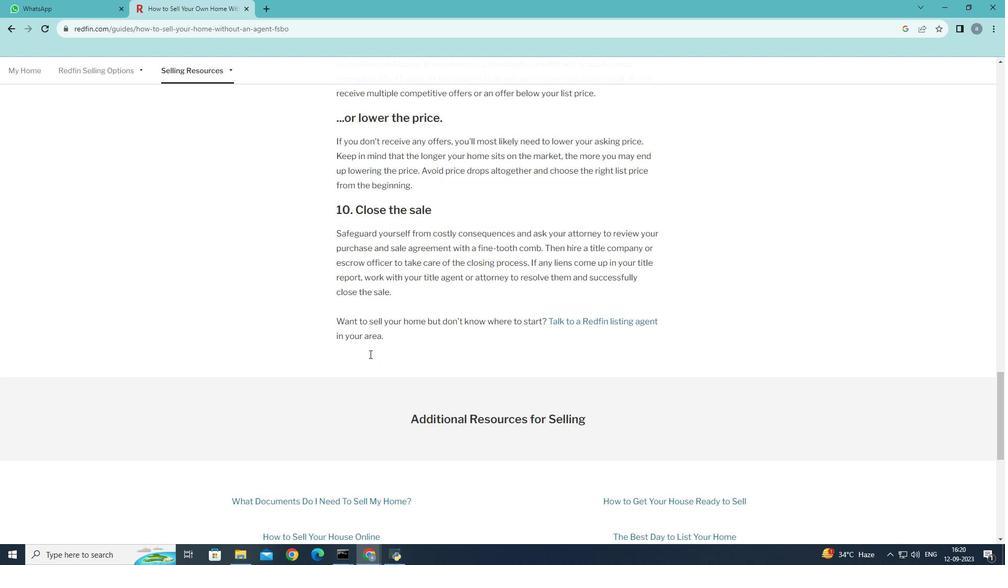 
Action: Mouse scrolled (369, 354) with delta (0, 0)
Screenshot: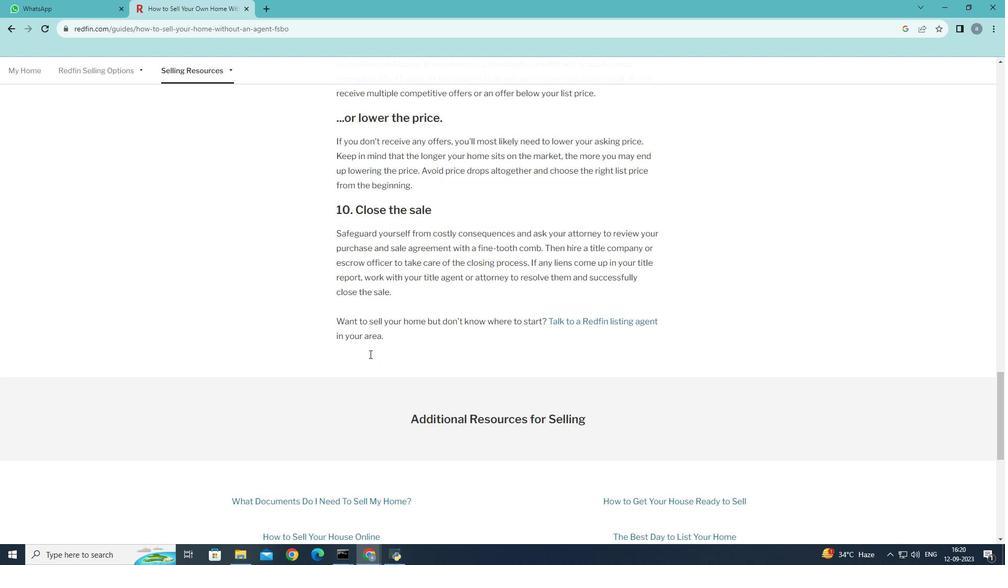 
Action: Mouse scrolled (369, 354) with delta (0, 0)
Screenshot: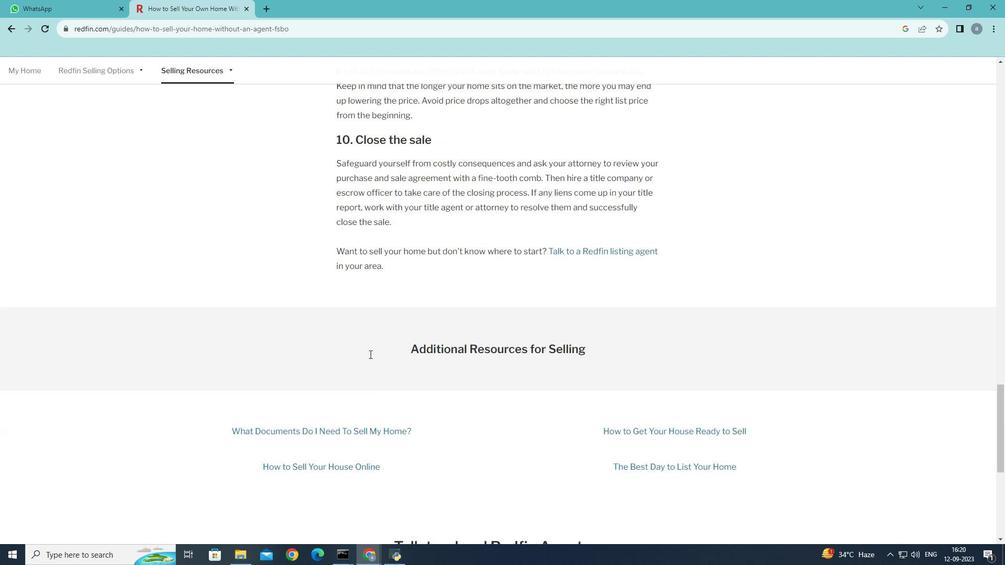 
Action: Mouse scrolled (369, 354) with delta (0, 0)
Screenshot: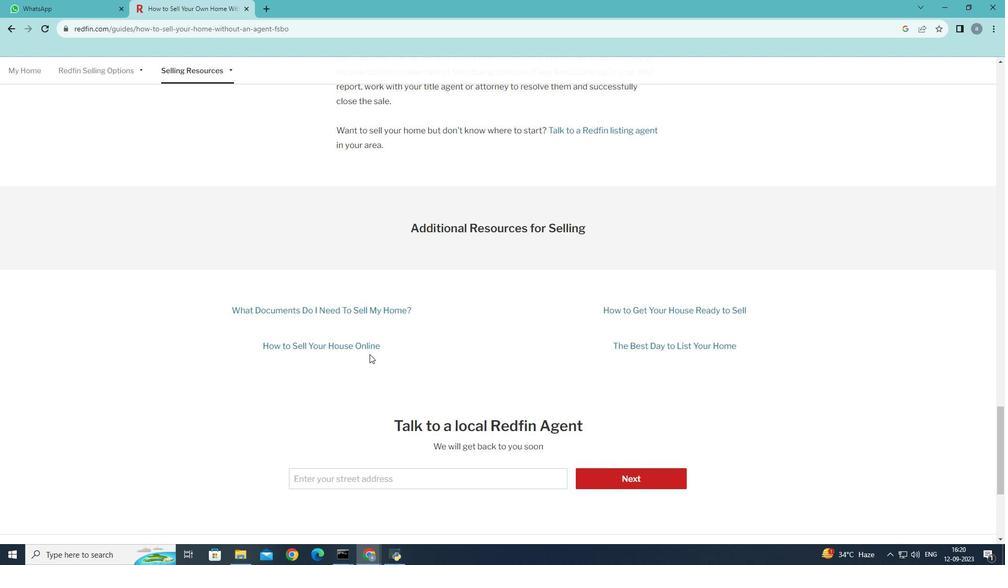 
Action: Mouse scrolled (369, 354) with delta (0, 0)
Screenshot: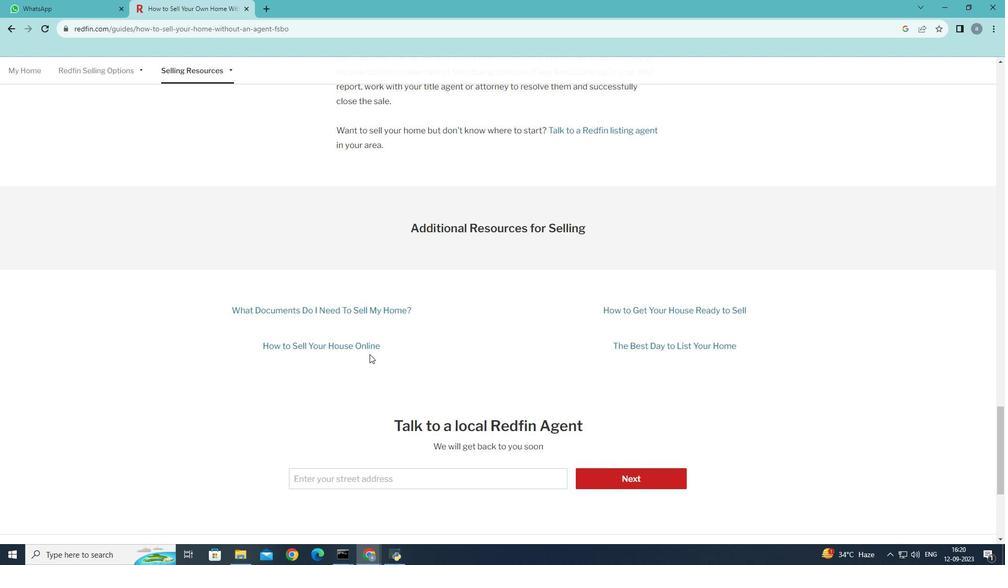 
Action: Mouse scrolled (369, 354) with delta (0, 0)
Screenshot: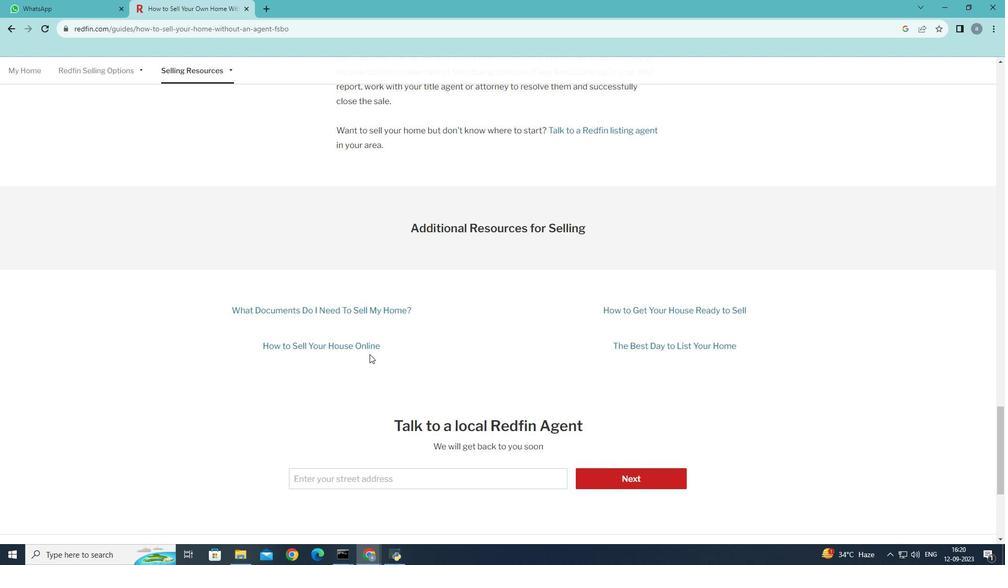 
Action: Mouse scrolled (369, 354) with delta (0, 0)
Screenshot: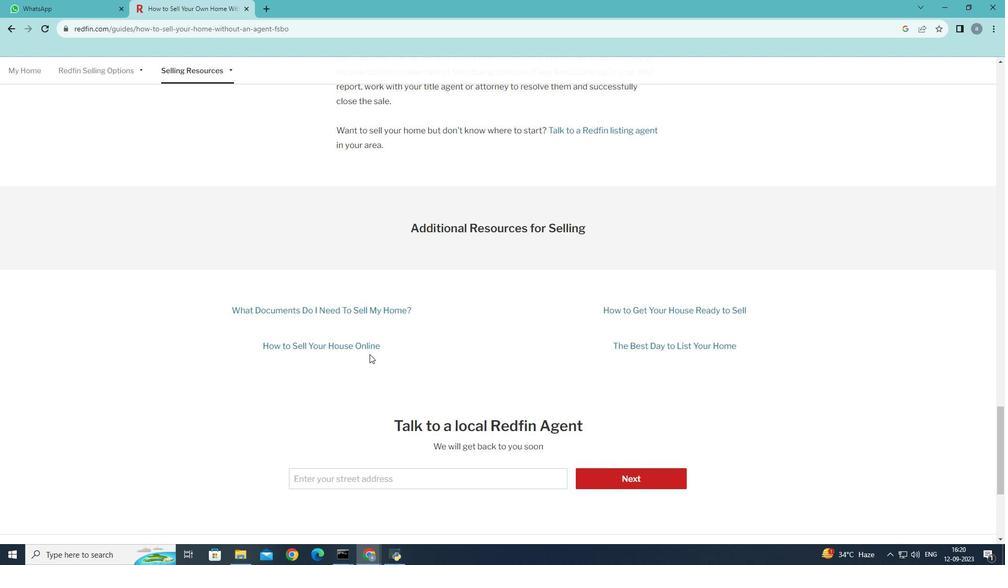 
